 Task: Open Card Product Launch Planning in Board Customer Retention Best Practices to Workspace Email Marketing Software and add a team member Softage.3@softage.net, a label Green, a checklist Bond Investing, an attachment from Trello, a color Green and finally, add a card description 'Plan and execute company team-building retreat with a focus on personal branding' and a comment 'Given the potential impact of this task on our company financial performance, let us ensure that we approach it with a focus on ROI.'. Add a start date 'Jan 07, 1900' with a due date 'Jan 14, 1900'
Action: Mouse moved to (109, 311)
Screenshot: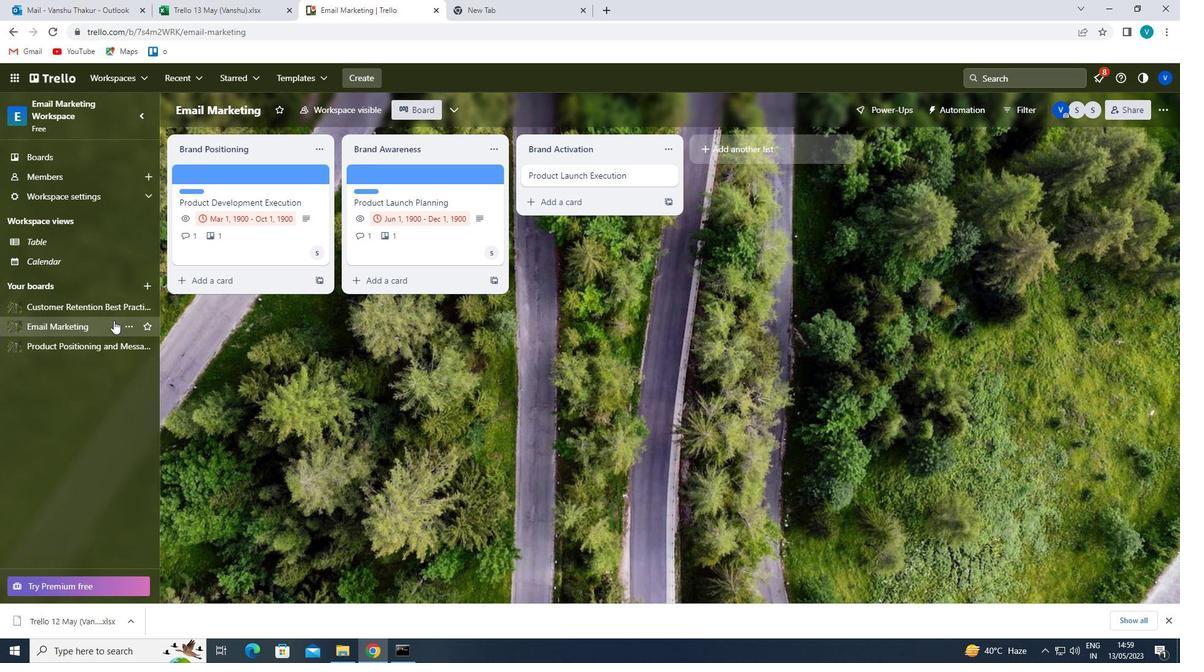 
Action: Mouse pressed left at (109, 311)
Screenshot: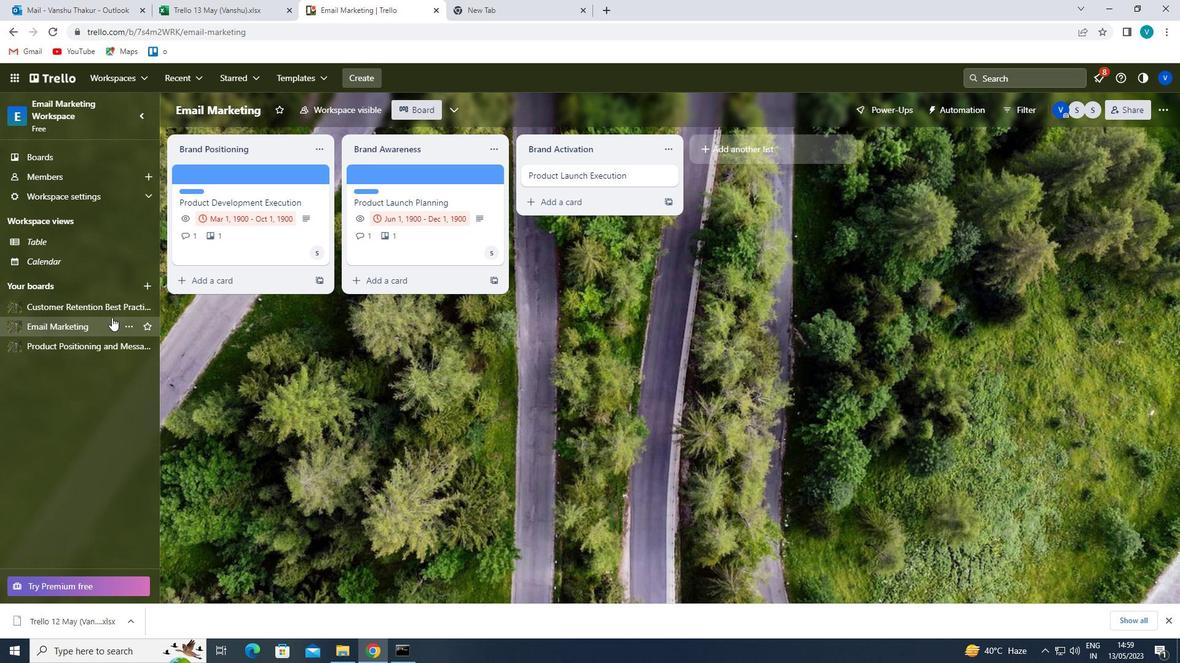 
Action: Mouse moved to (559, 174)
Screenshot: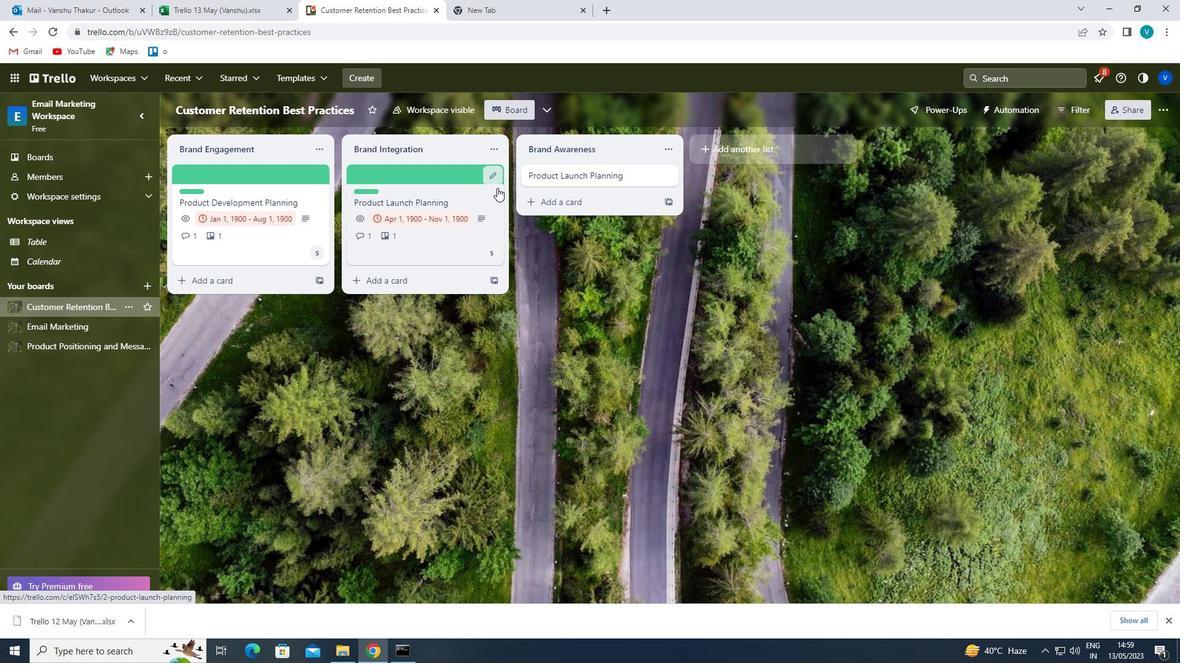 
Action: Mouse pressed left at (559, 174)
Screenshot: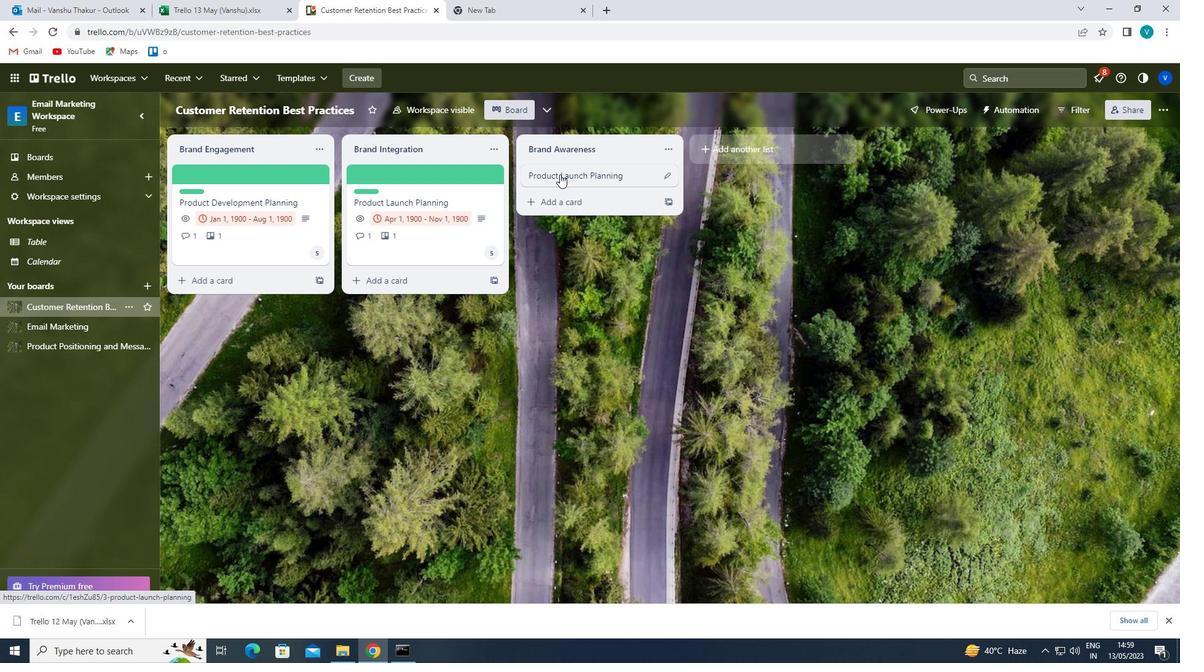 
Action: Mouse moved to (722, 210)
Screenshot: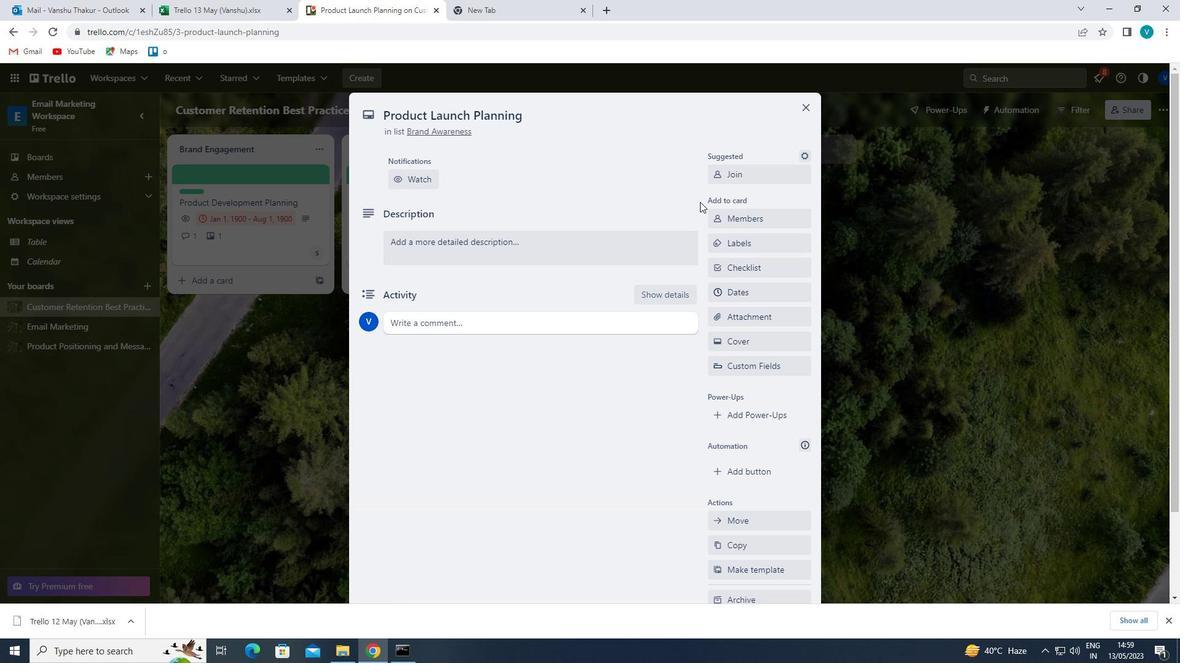 
Action: Mouse pressed left at (722, 210)
Screenshot: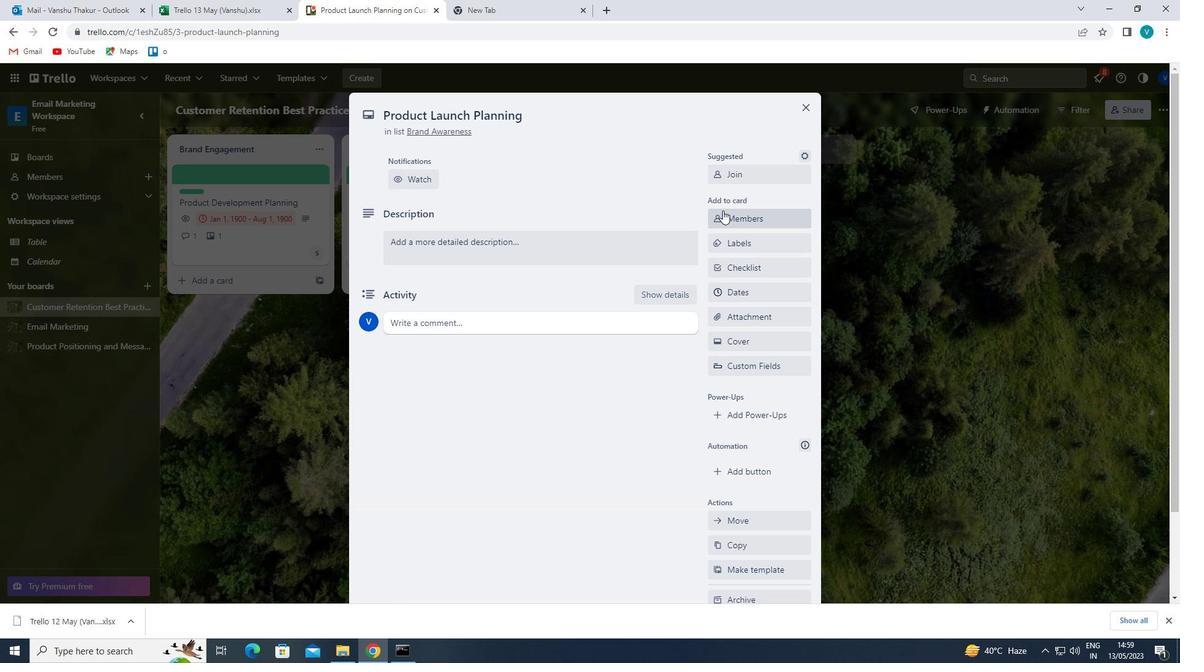 
Action: Mouse moved to (760, 277)
Screenshot: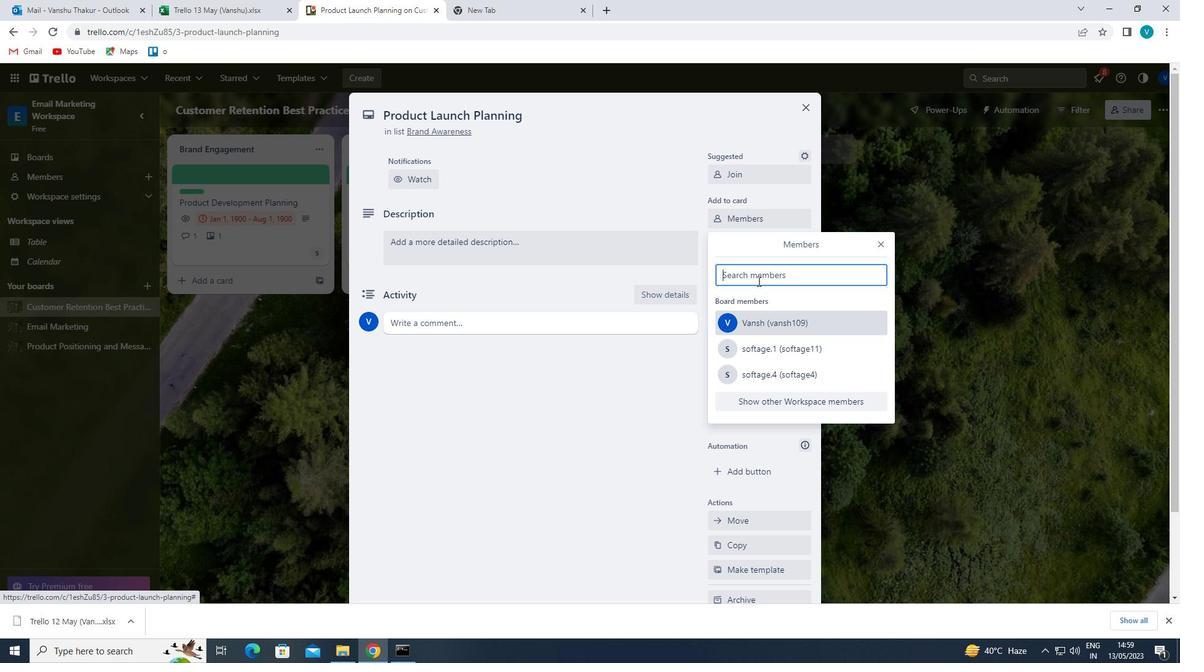 
Action: Mouse pressed left at (760, 277)
Screenshot: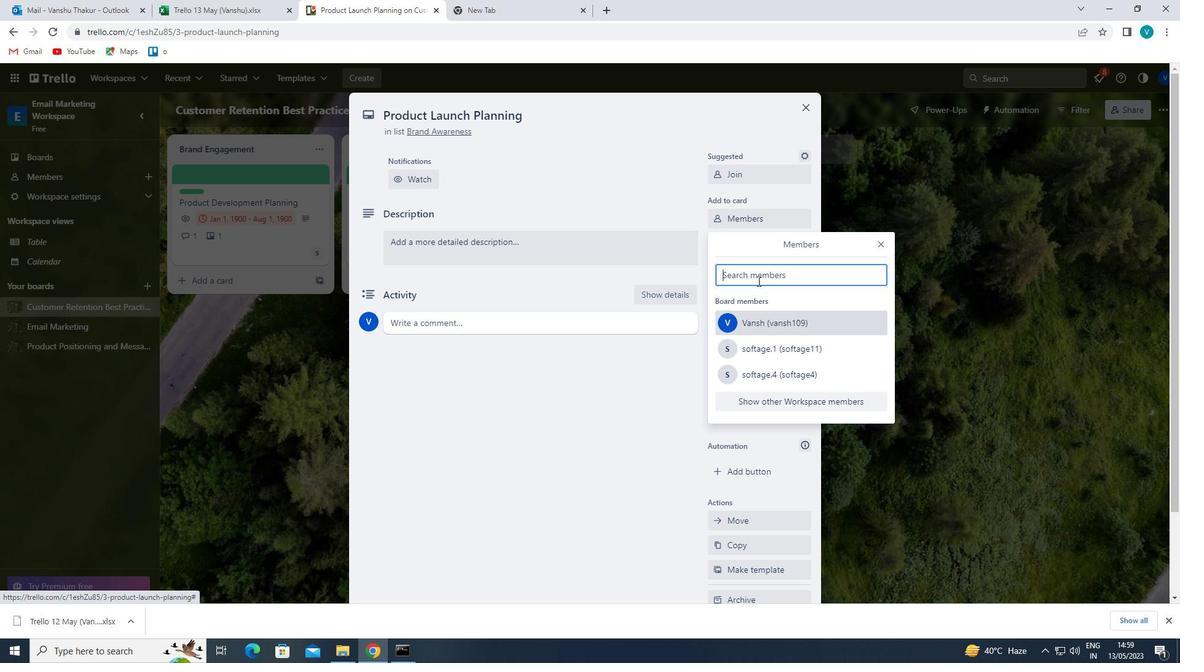 
Action: Mouse moved to (438, 98)
Screenshot: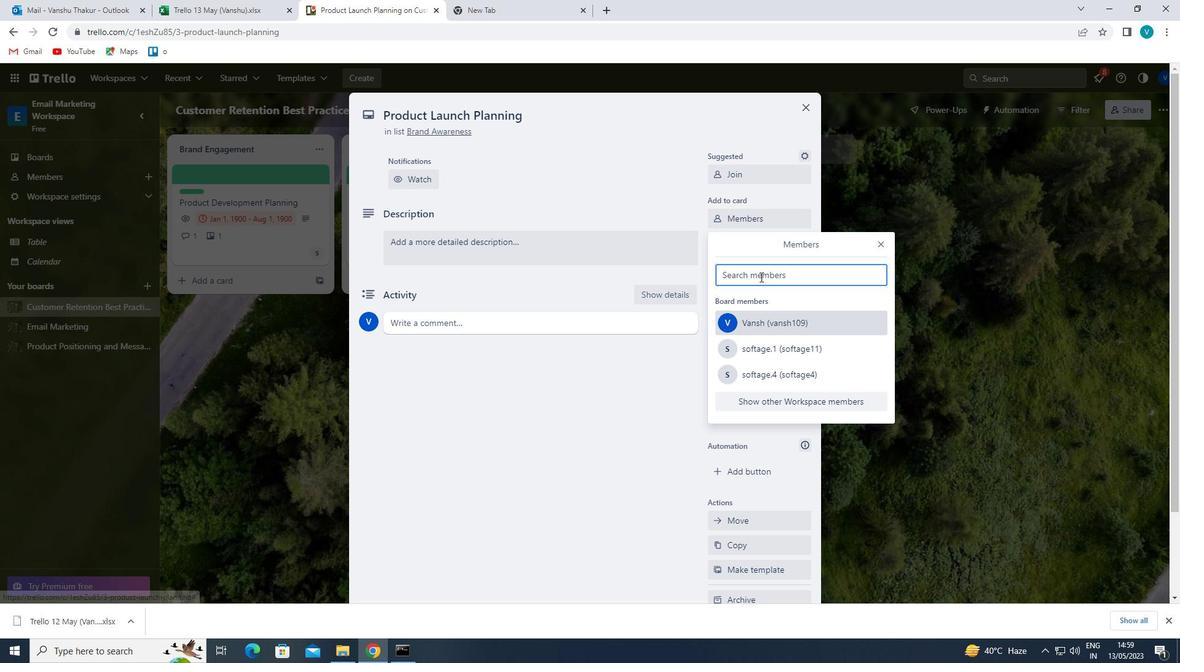 
Action: Key pressed <Key.shift>SOFT
Screenshot: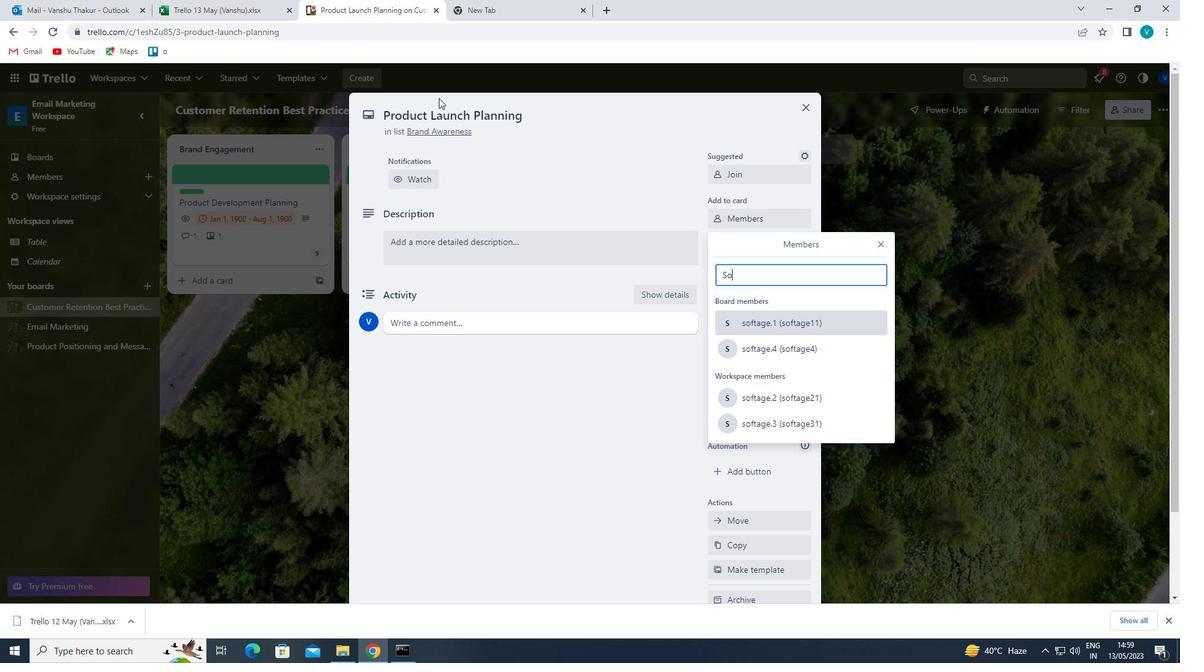 
Action: Mouse moved to (760, 419)
Screenshot: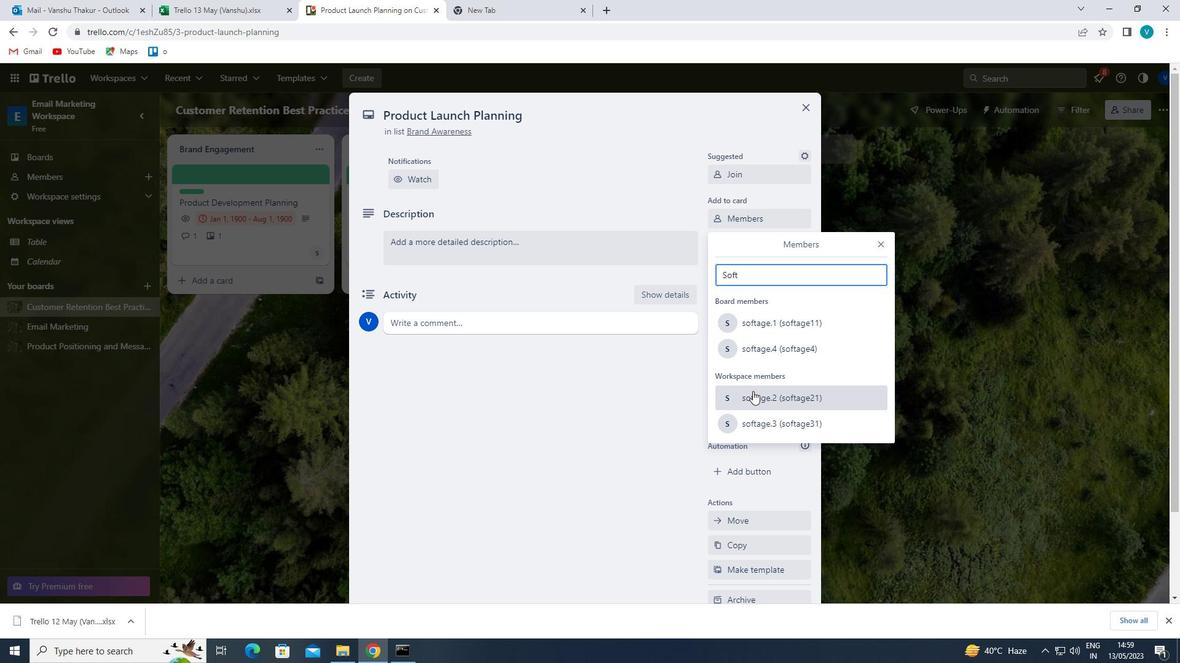 
Action: Mouse pressed left at (760, 419)
Screenshot: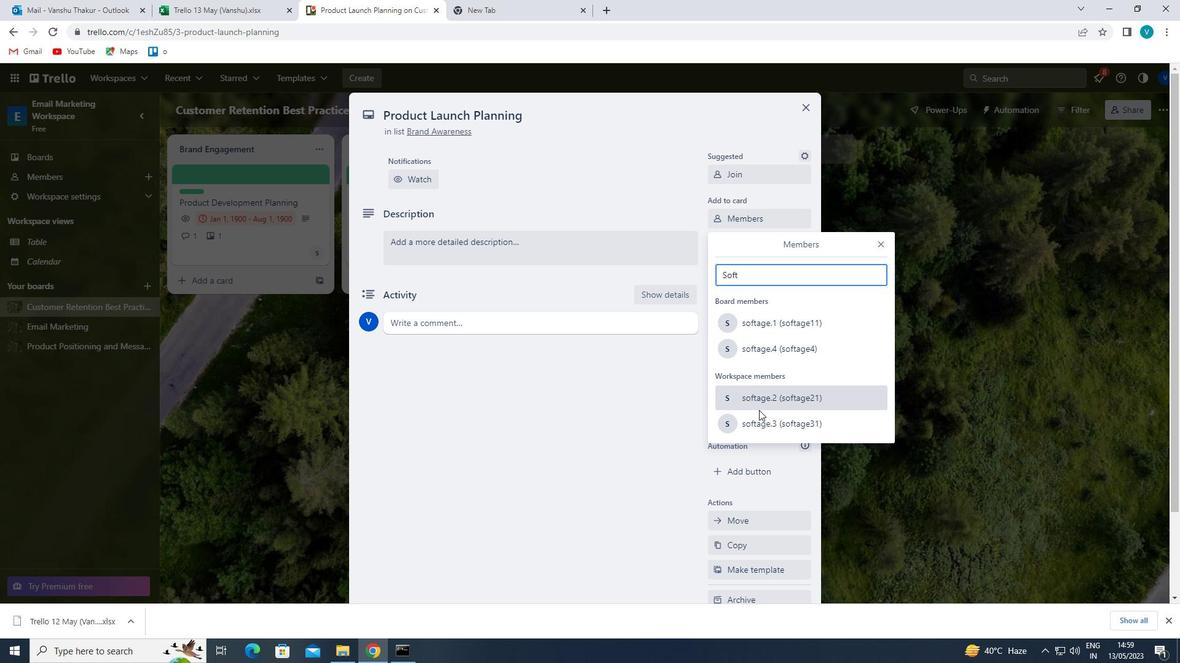 
Action: Mouse moved to (878, 244)
Screenshot: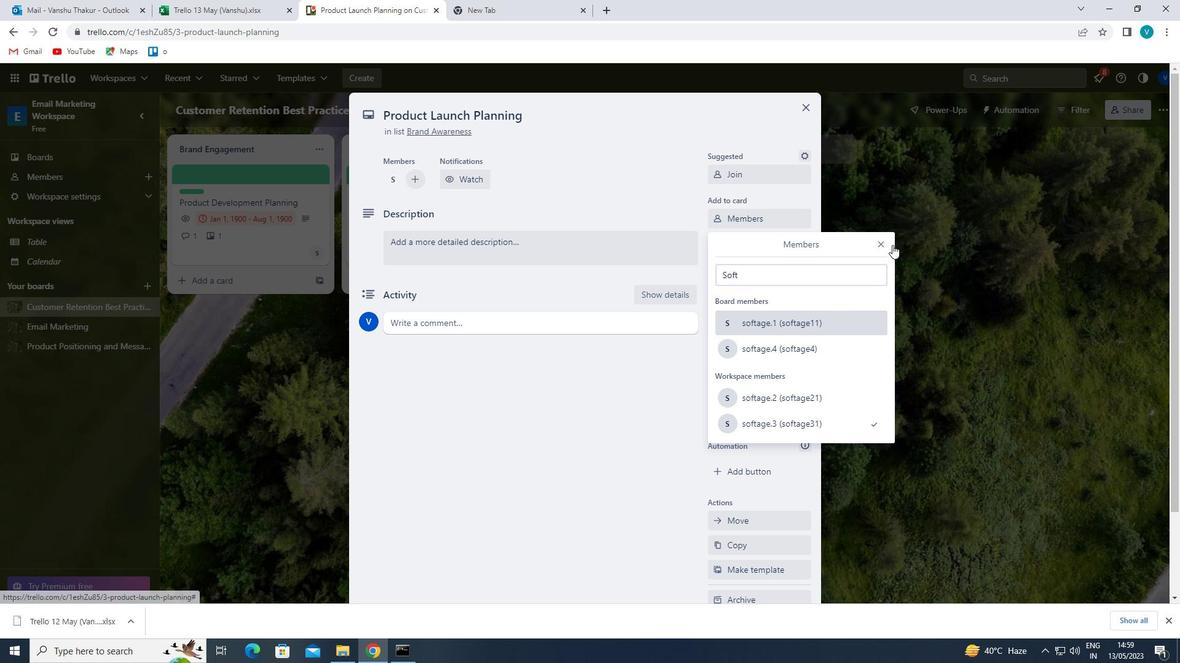 
Action: Mouse pressed left at (878, 244)
Screenshot: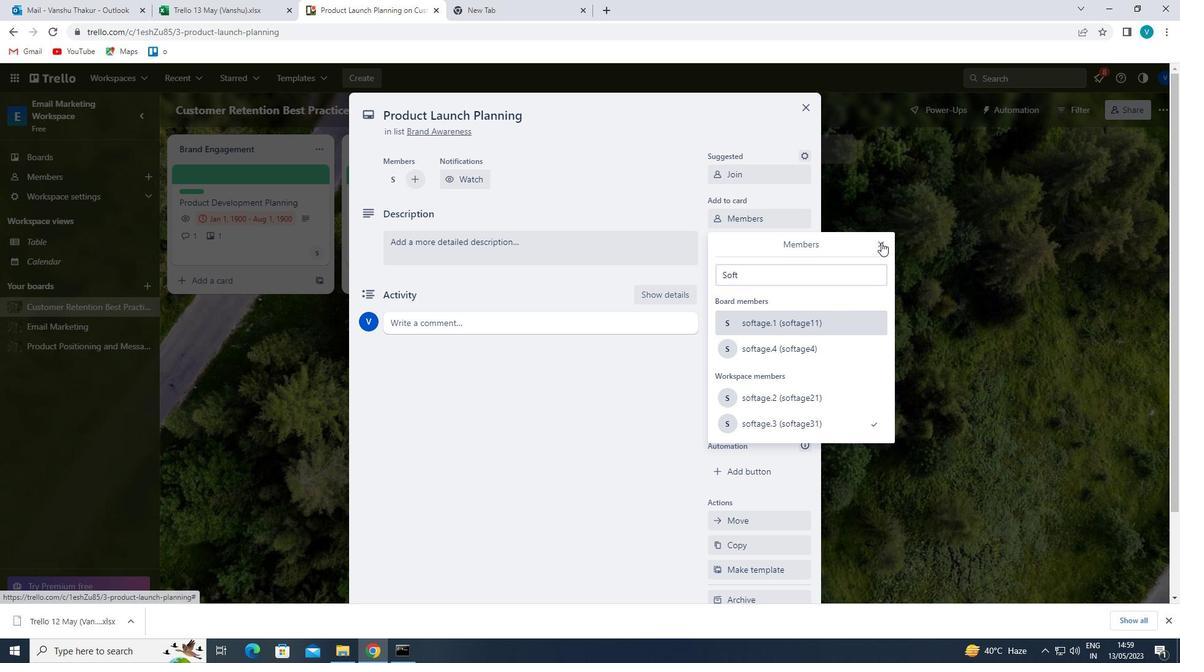 
Action: Mouse moved to (744, 239)
Screenshot: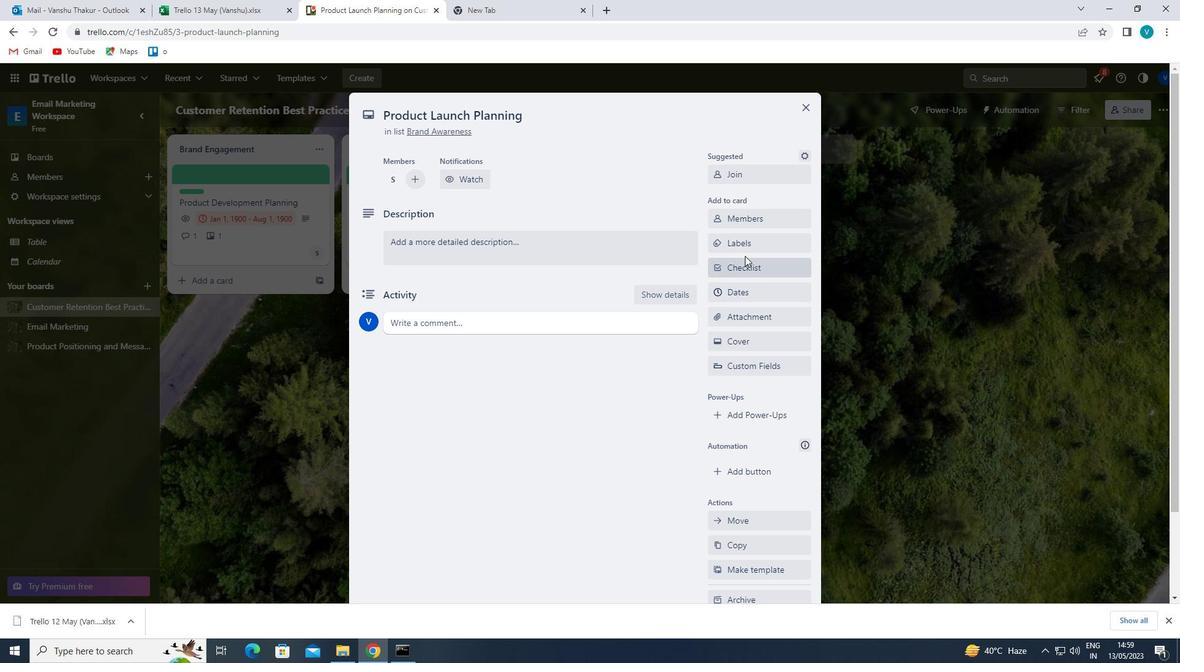 
Action: Mouse pressed left at (744, 239)
Screenshot: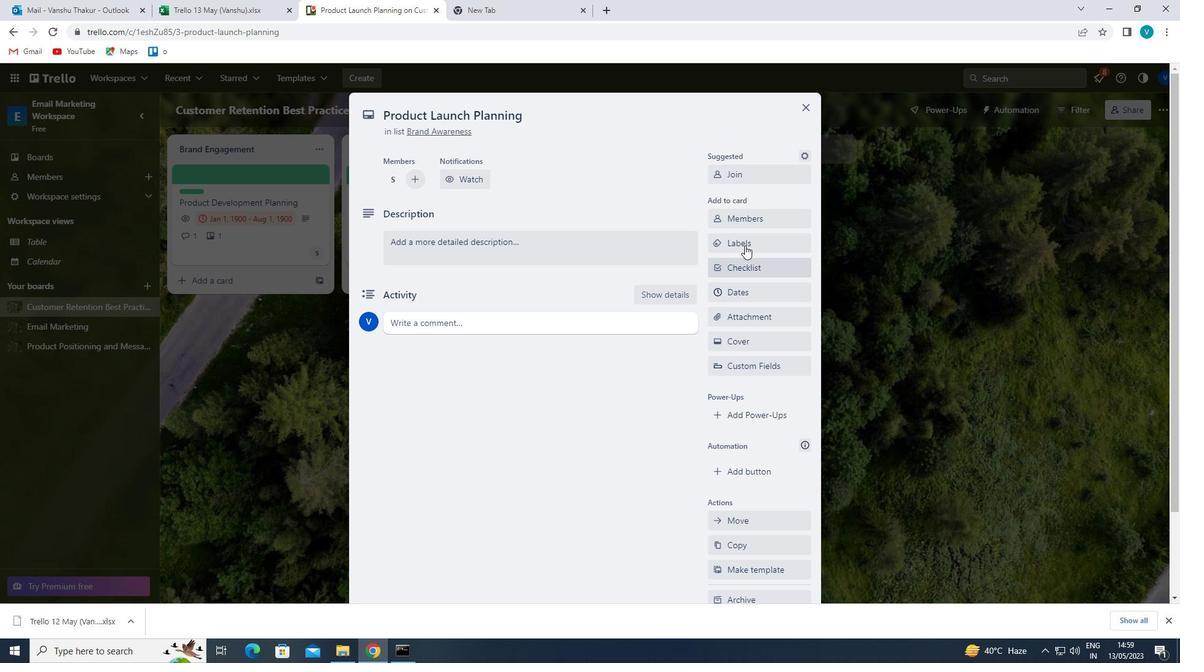 
Action: Mouse moved to (762, 342)
Screenshot: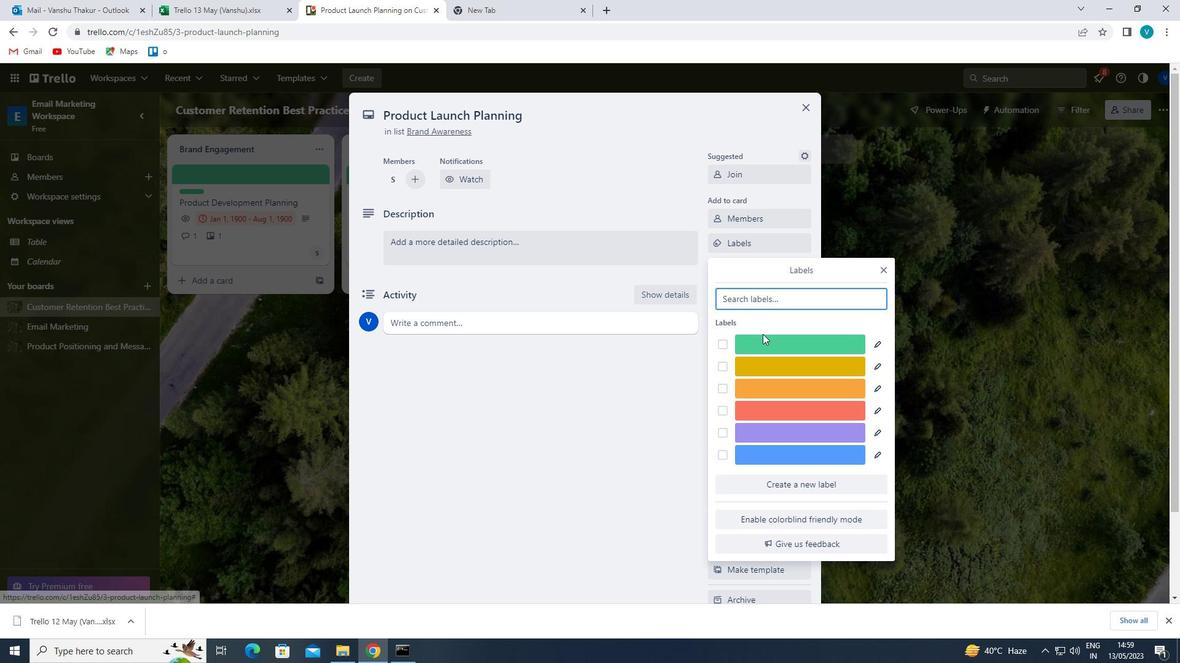 
Action: Mouse pressed left at (762, 342)
Screenshot: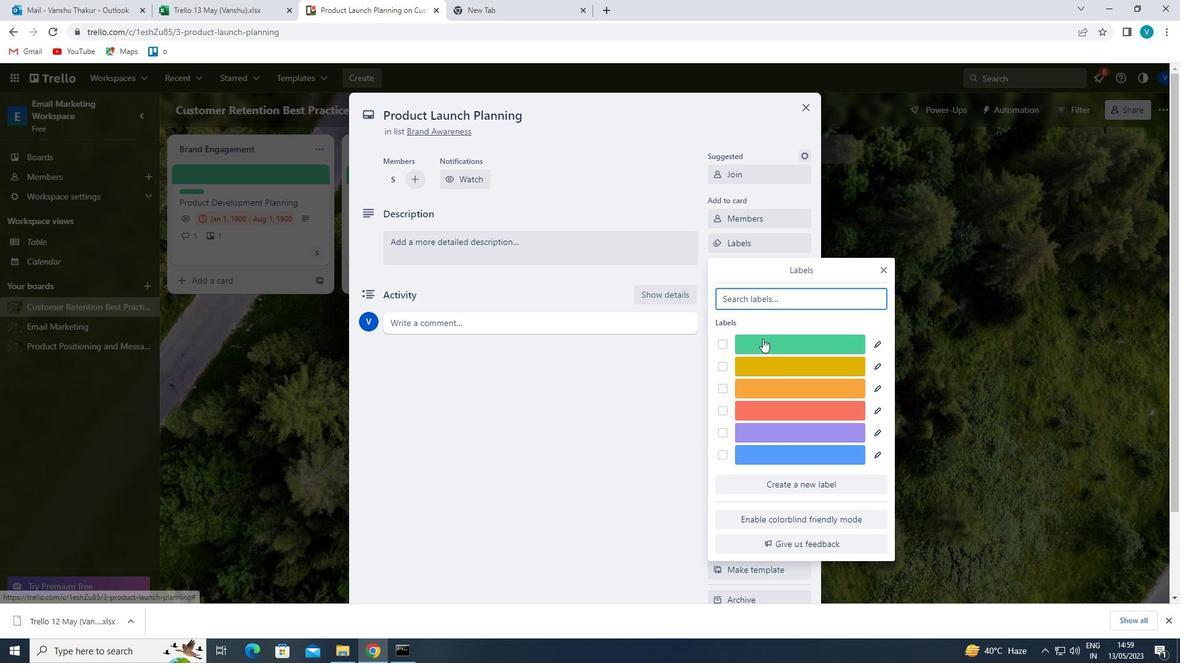
Action: Mouse moved to (883, 269)
Screenshot: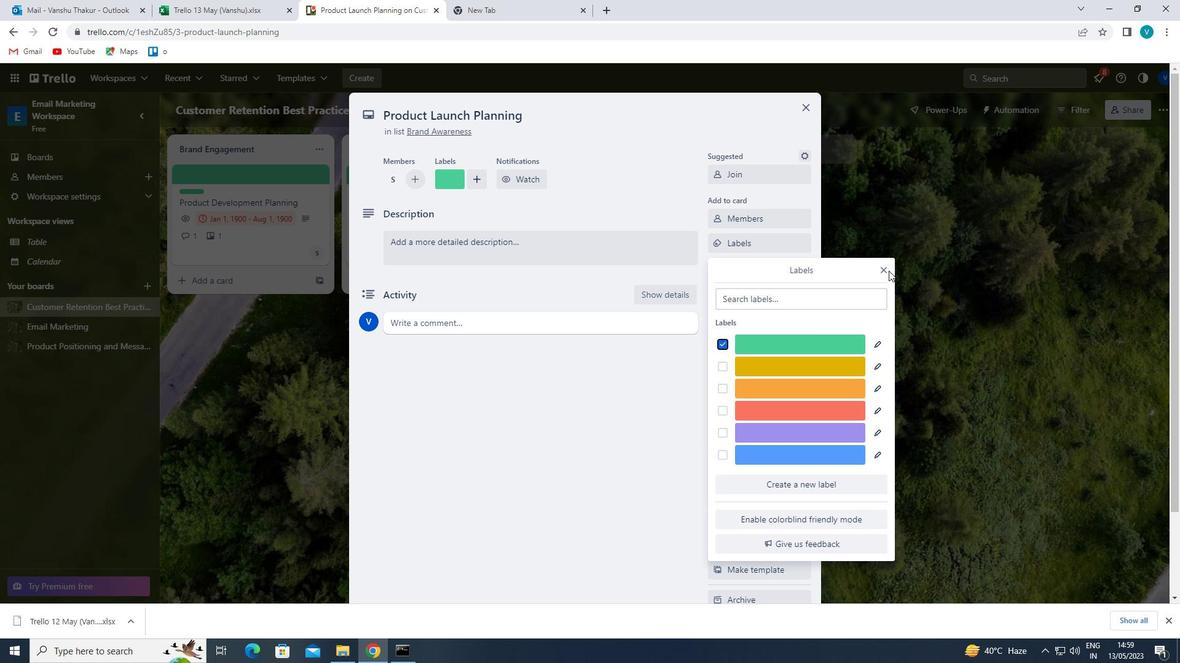 
Action: Mouse pressed left at (883, 269)
Screenshot: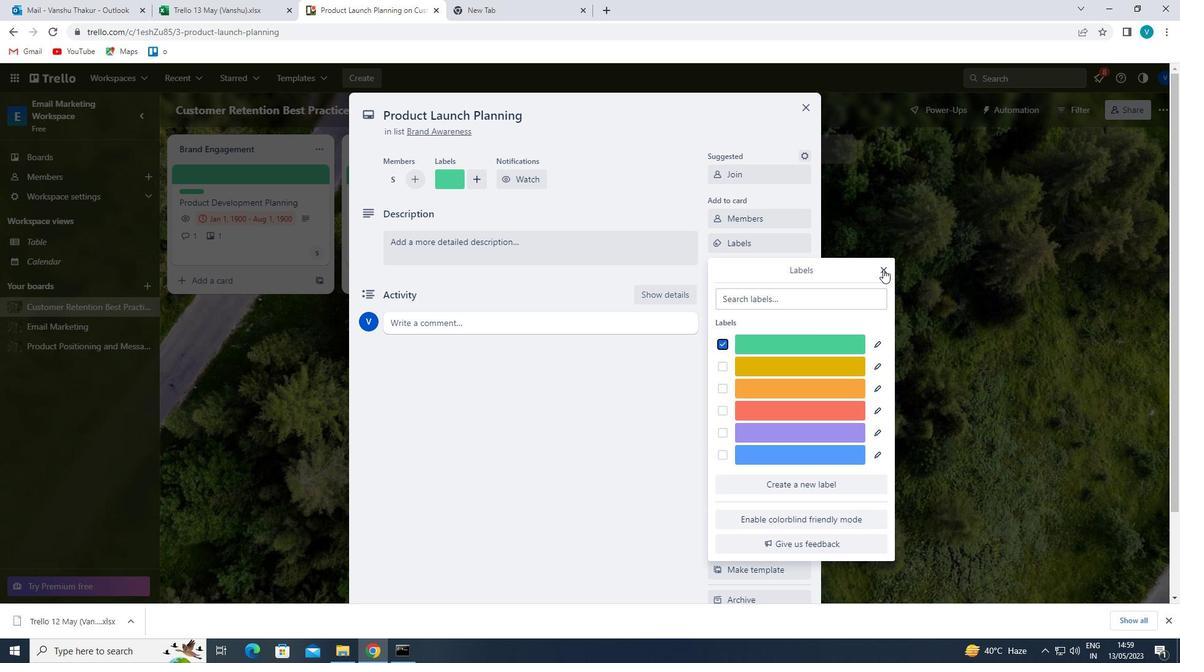 
Action: Mouse moved to (747, 255)
Screenshot: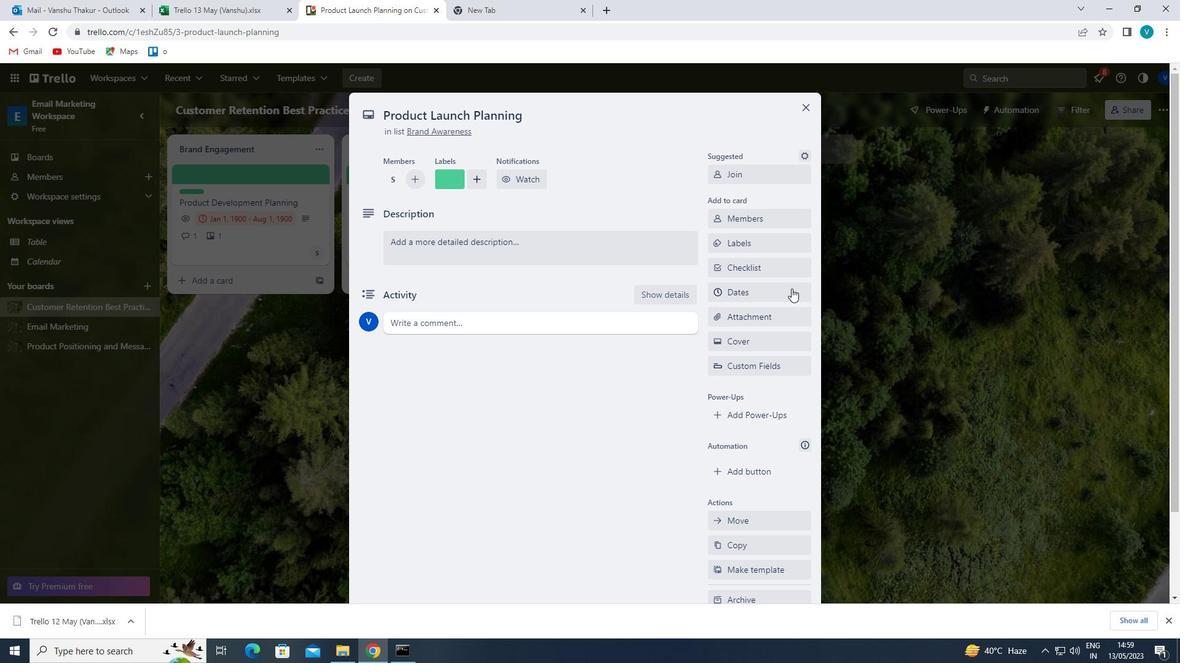 
Action: Mouse pressed left at (747, 255)
Screenshot: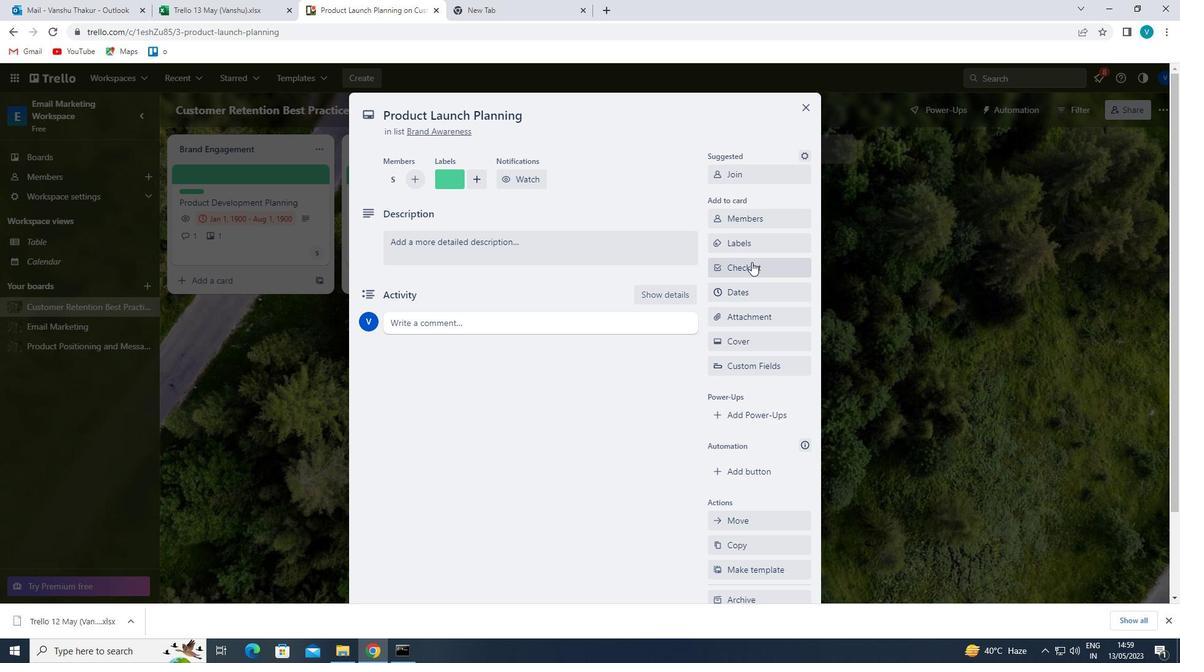 
Action: Mouse moved to (747, 266)
Screenshot: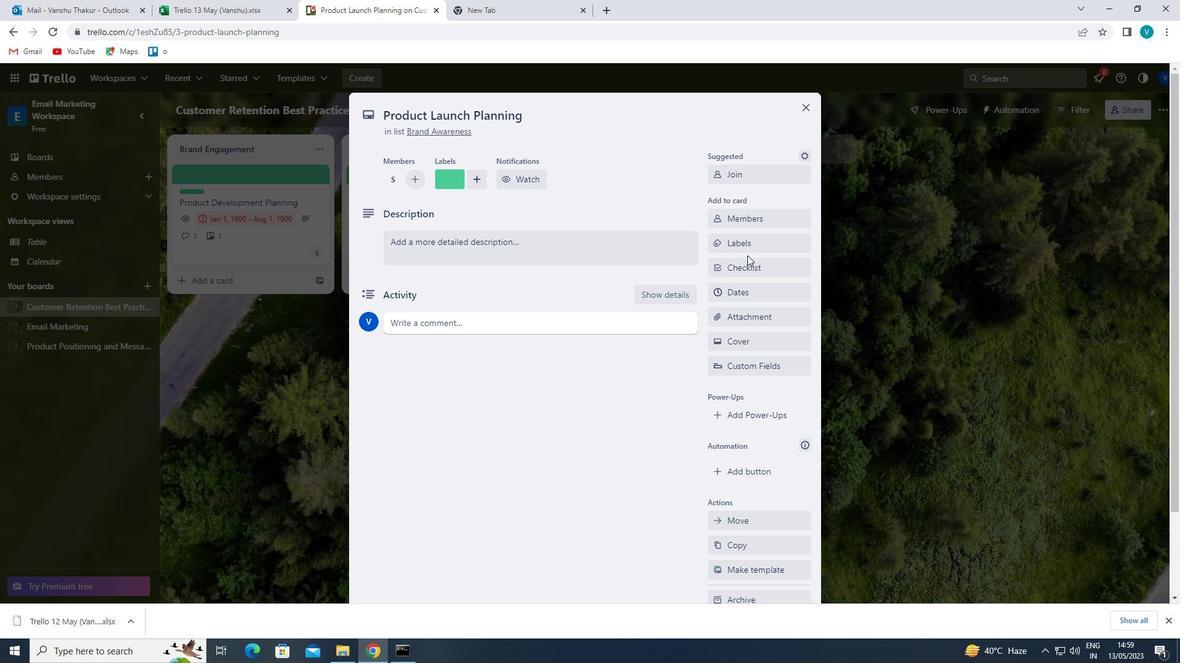 
Action: Mouse pressed left at (747, 266)
Screenshot: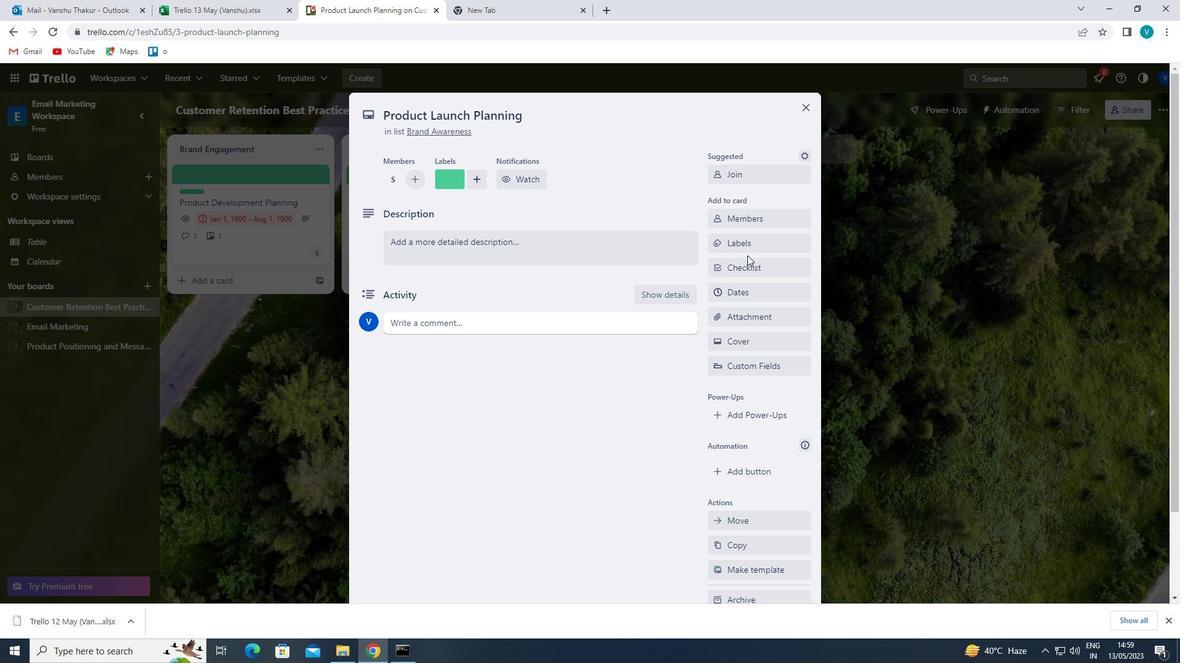 
Action: Mouse moved to (747, 266)
Screenshot: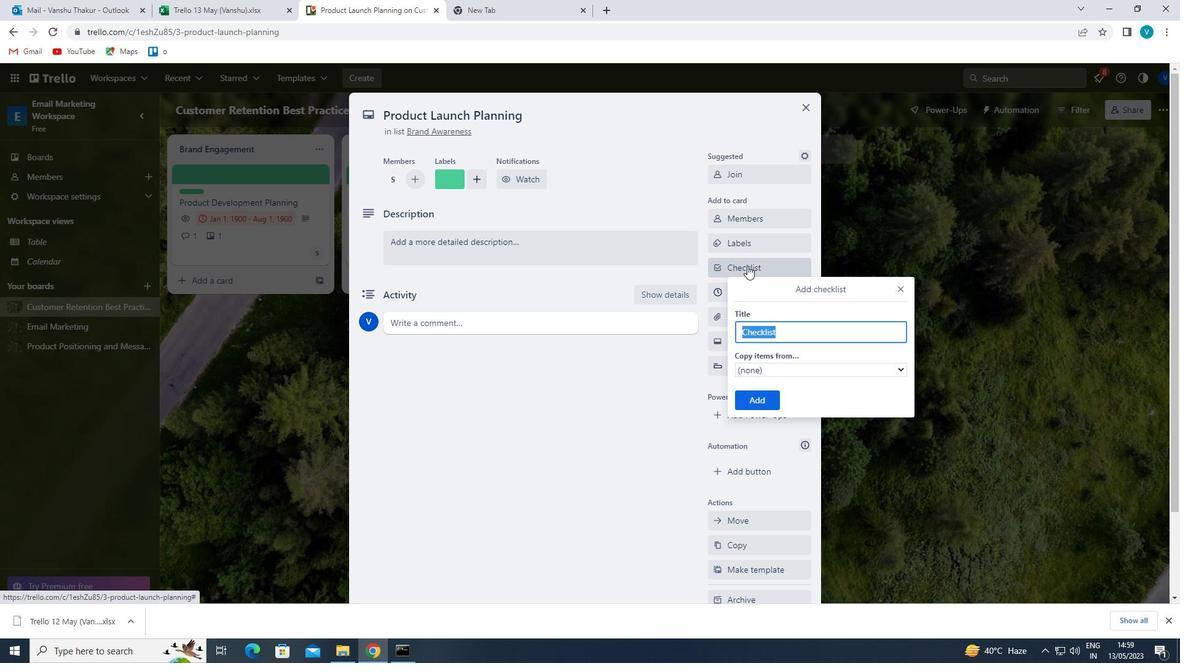 
Action: Key pressed <Key.shift>BOND<Key.space><Key.shift>INVESTING<Key.space>
Screenshot: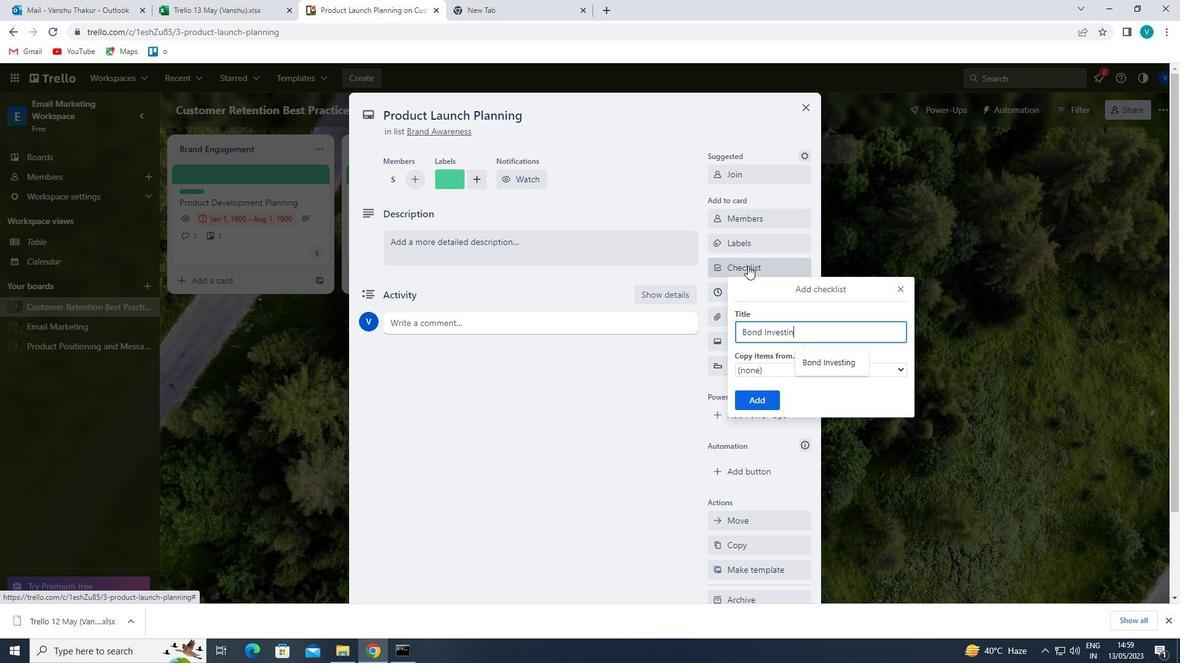 
Action: Mouse moved to (751, 403)
Screenshot: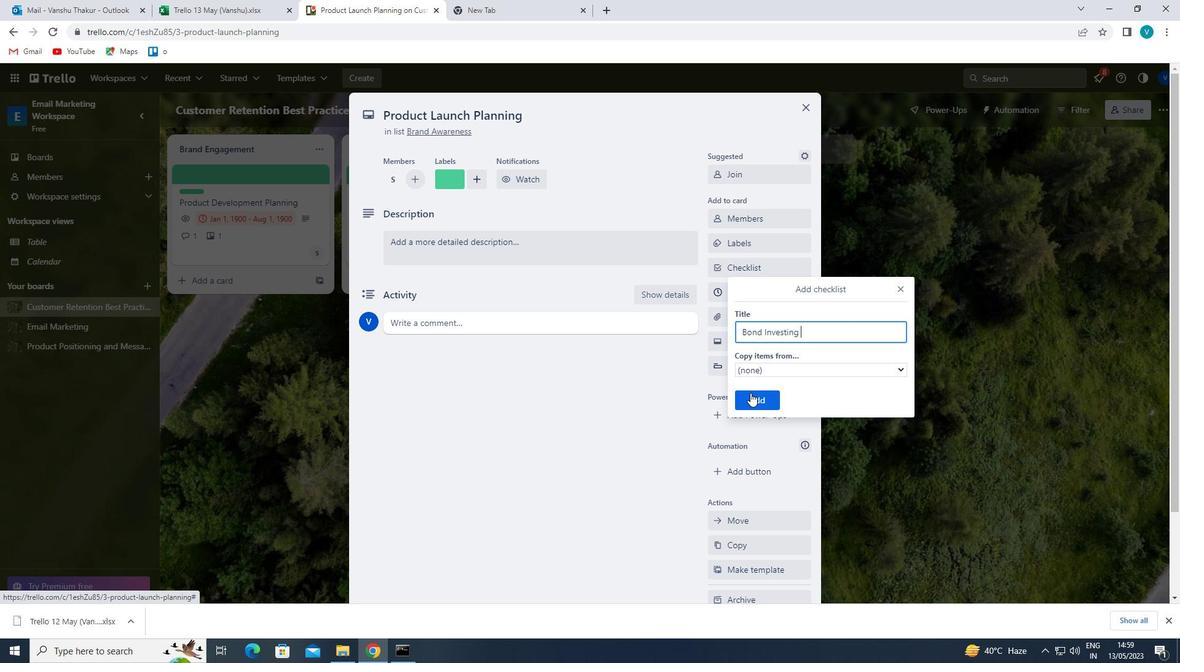 
Action: Mouse pressed left at (751, 403)
Screenshot: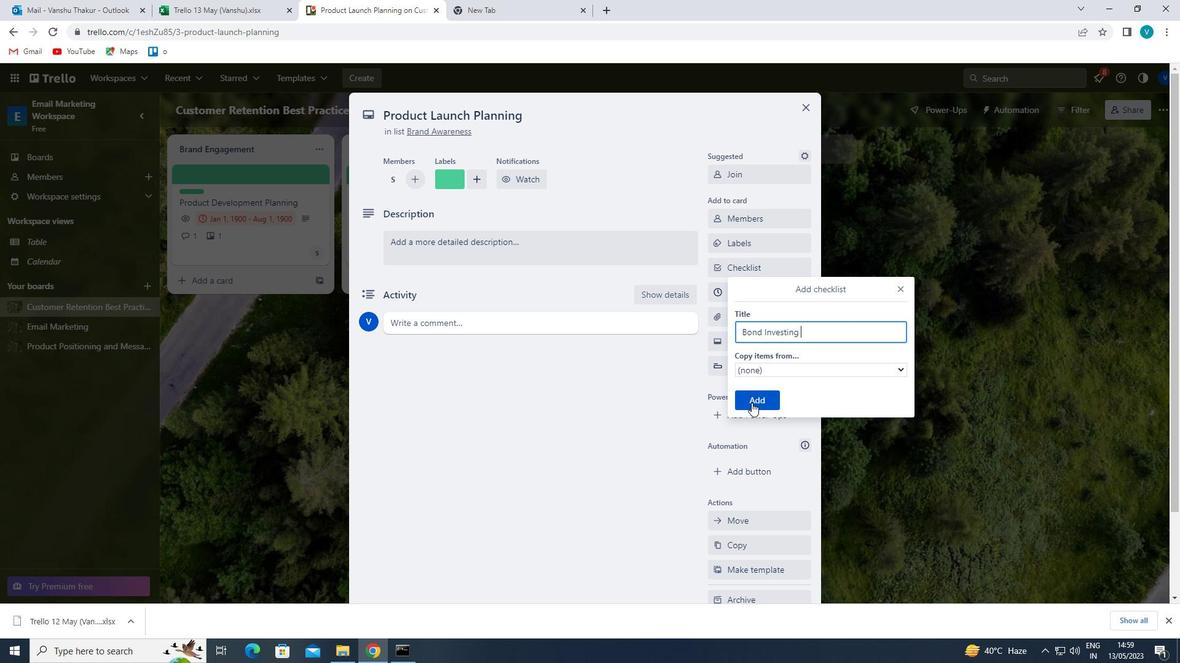 
Action: Mouse moved to (741, 311)
Screenshot: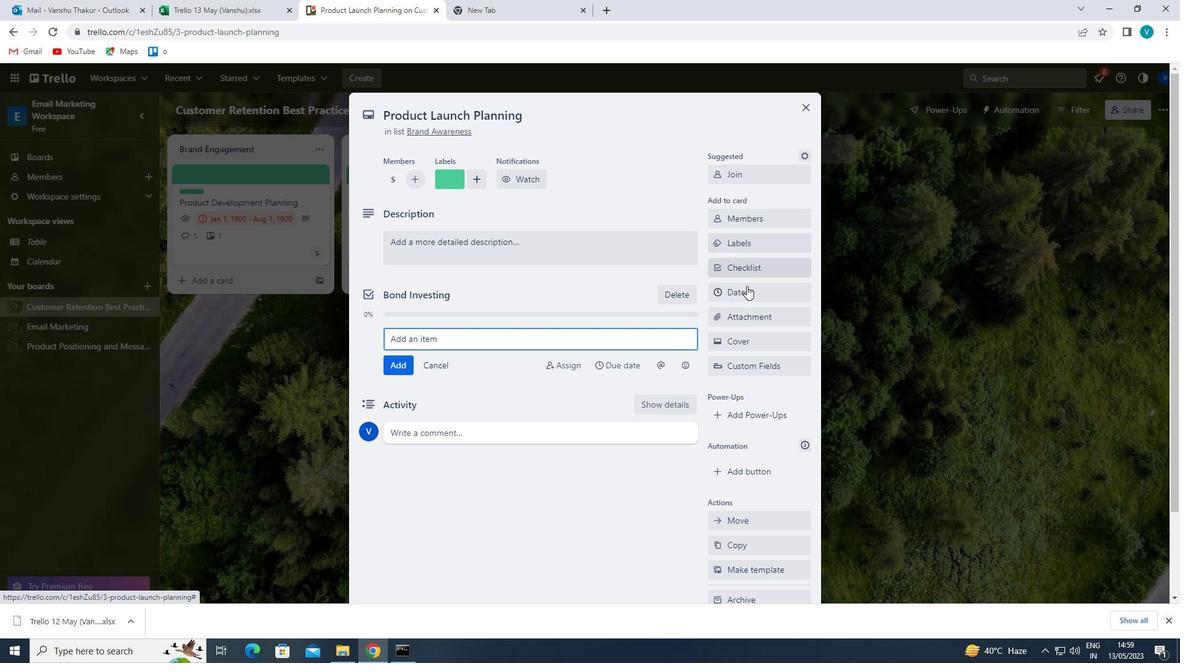 
Action: Mouse pressed left at (741, 311)
Screenshot: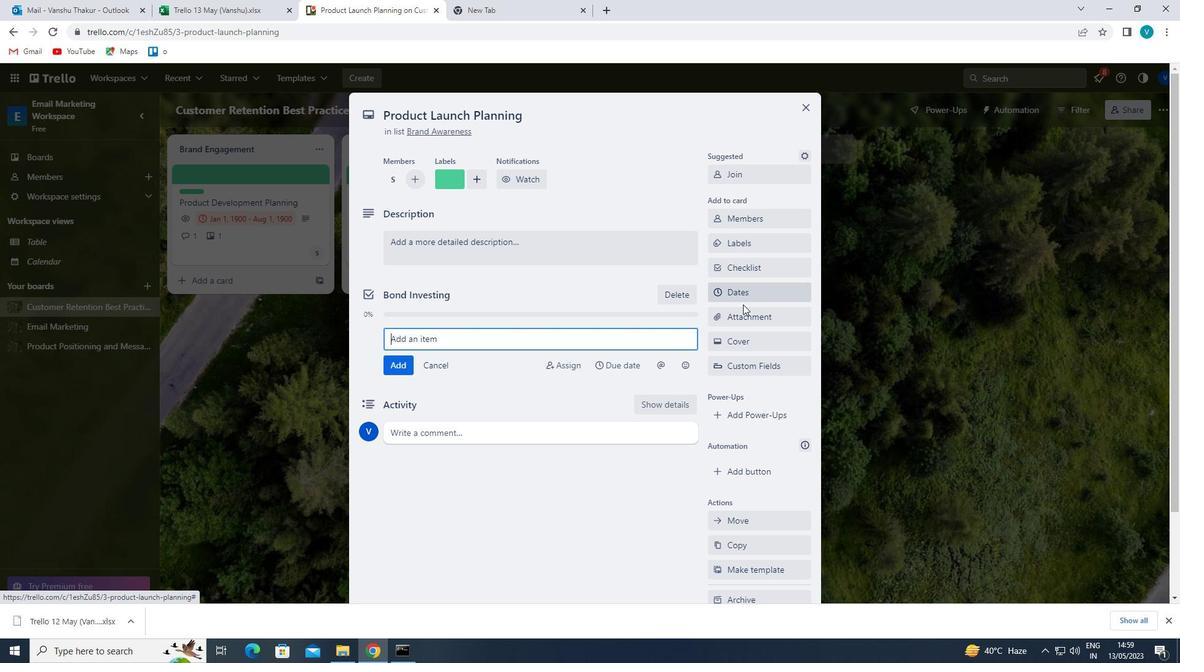 
Action: Mouse moved to (744, 384)
Screenshot: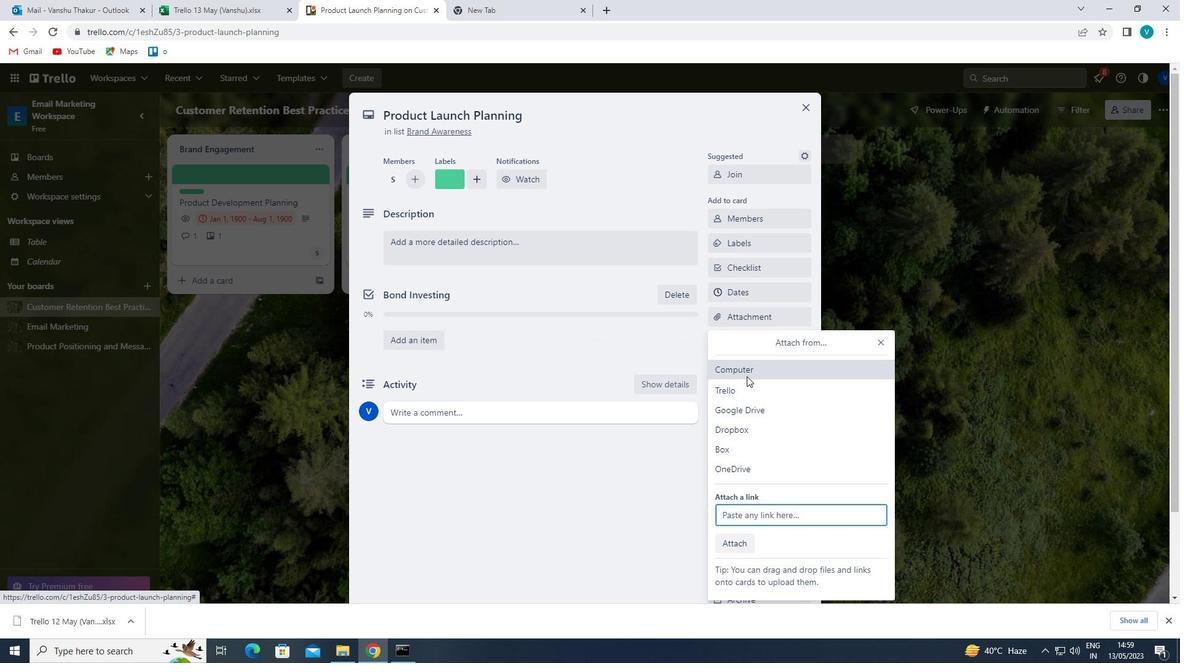 
Action: Mouse pressed left at (744, 384)
Screenshot: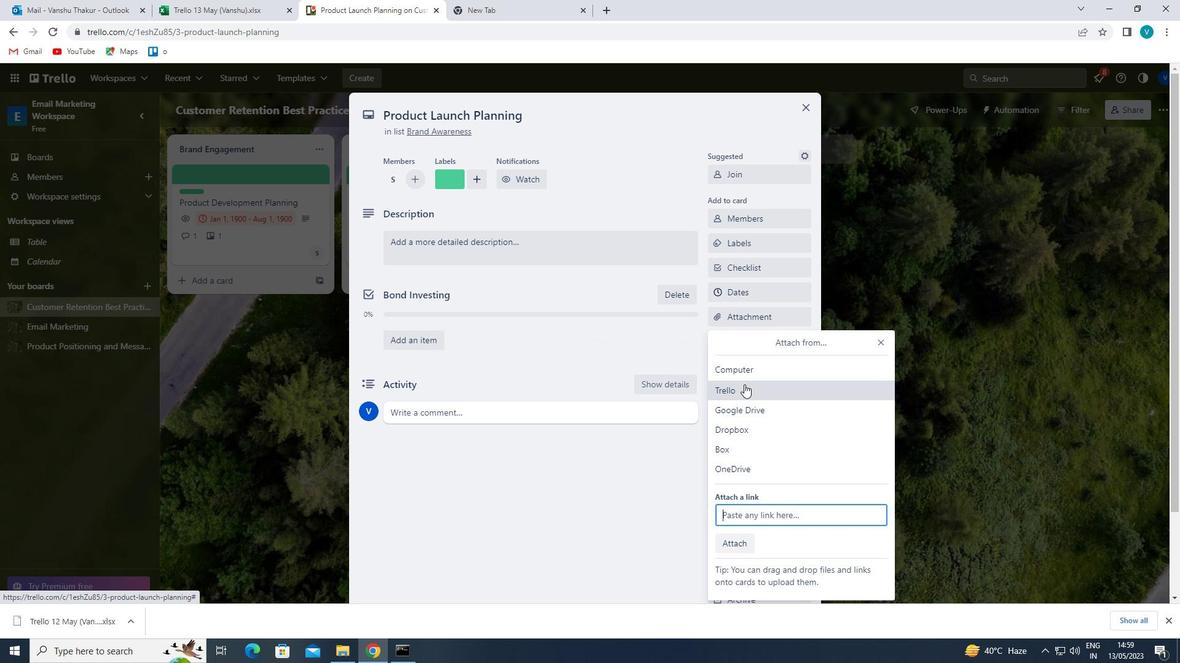 
Action: Mouse moved to (759, 411)
Screenshot: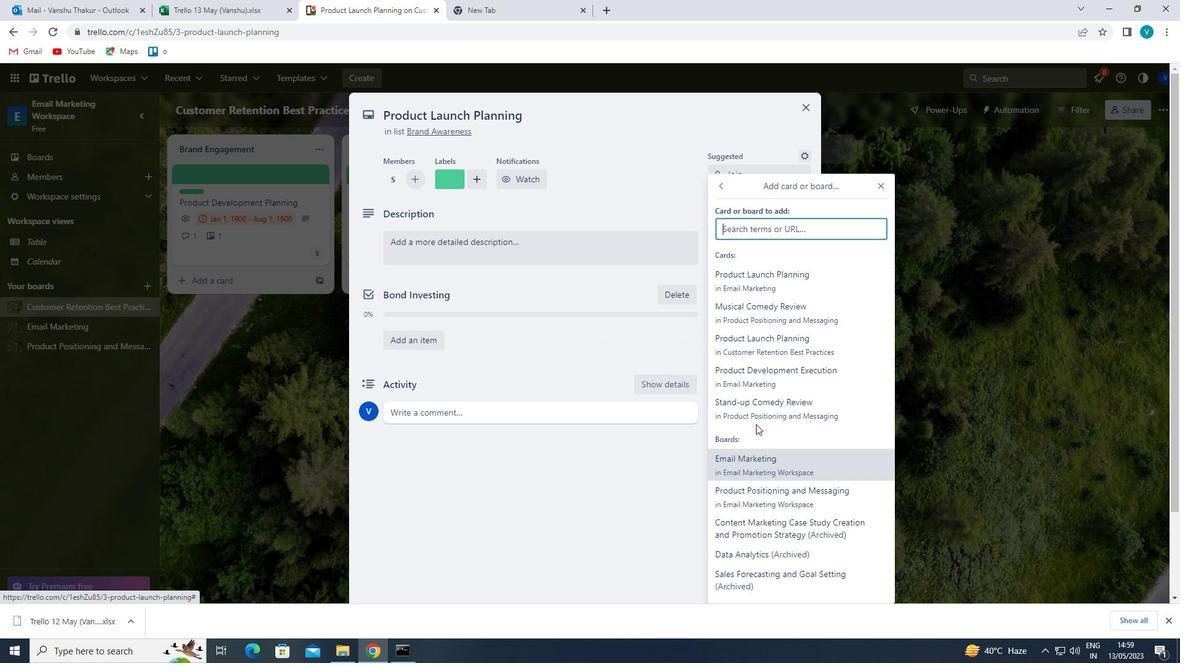 
Action: Mouse pressed left at (759, 411)
Screenshot: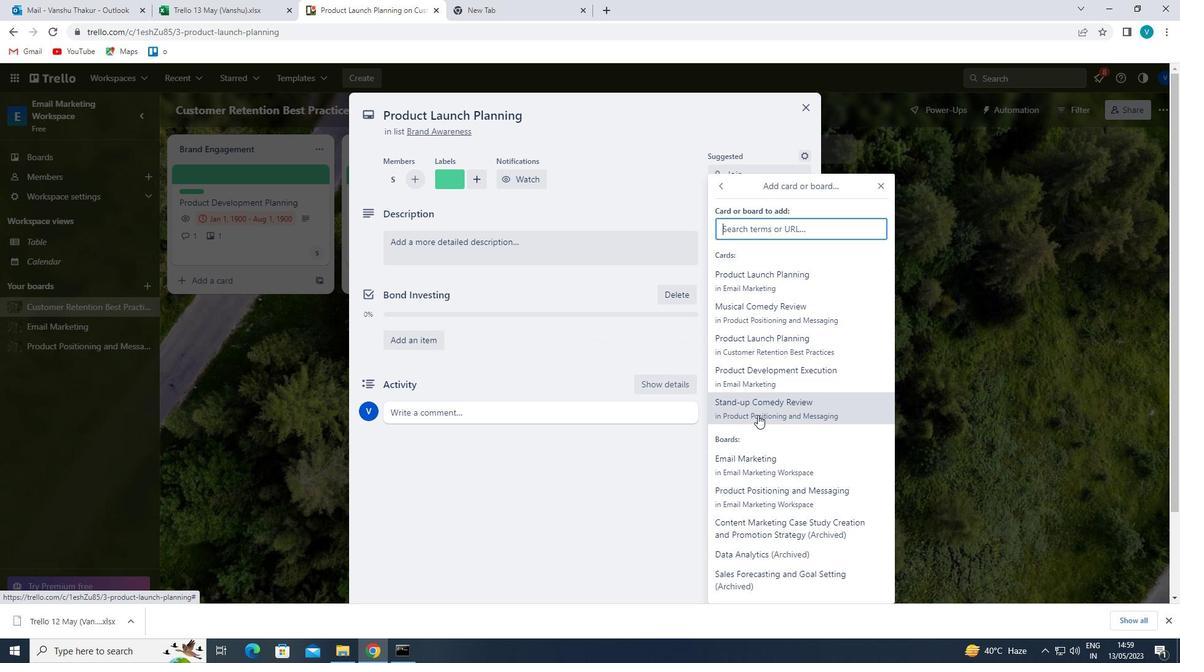 
Action: Mouse moved to (756, 350)
Screenshot: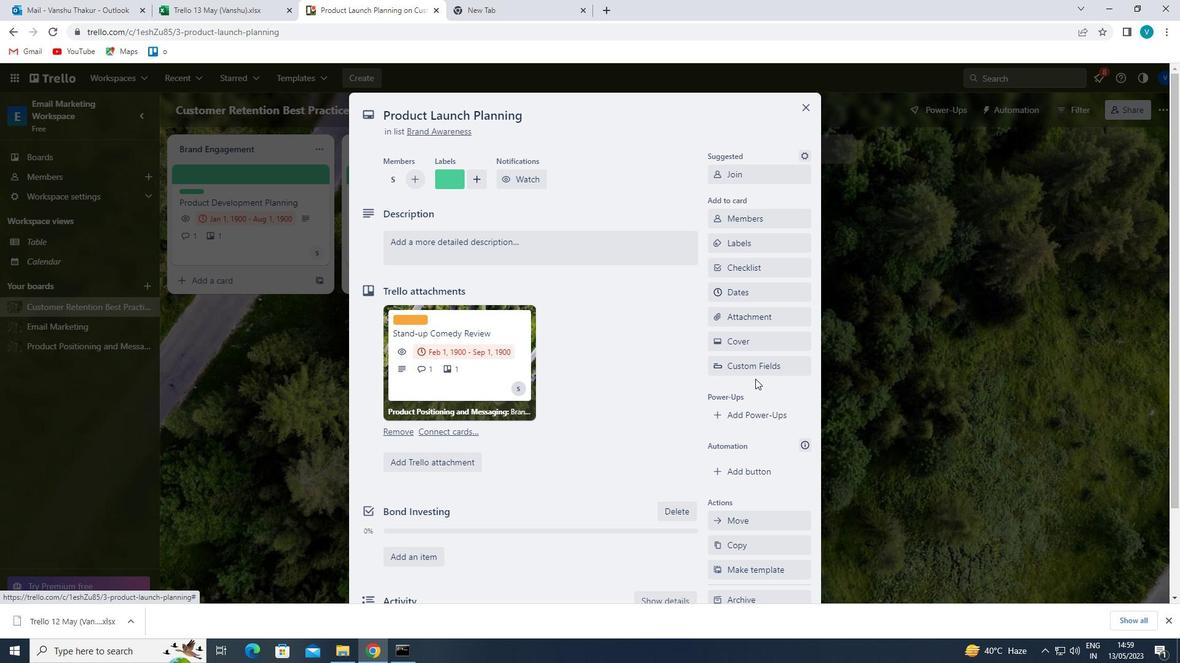 
Action: Mouse pressed left at (756, 350)
Screenshot: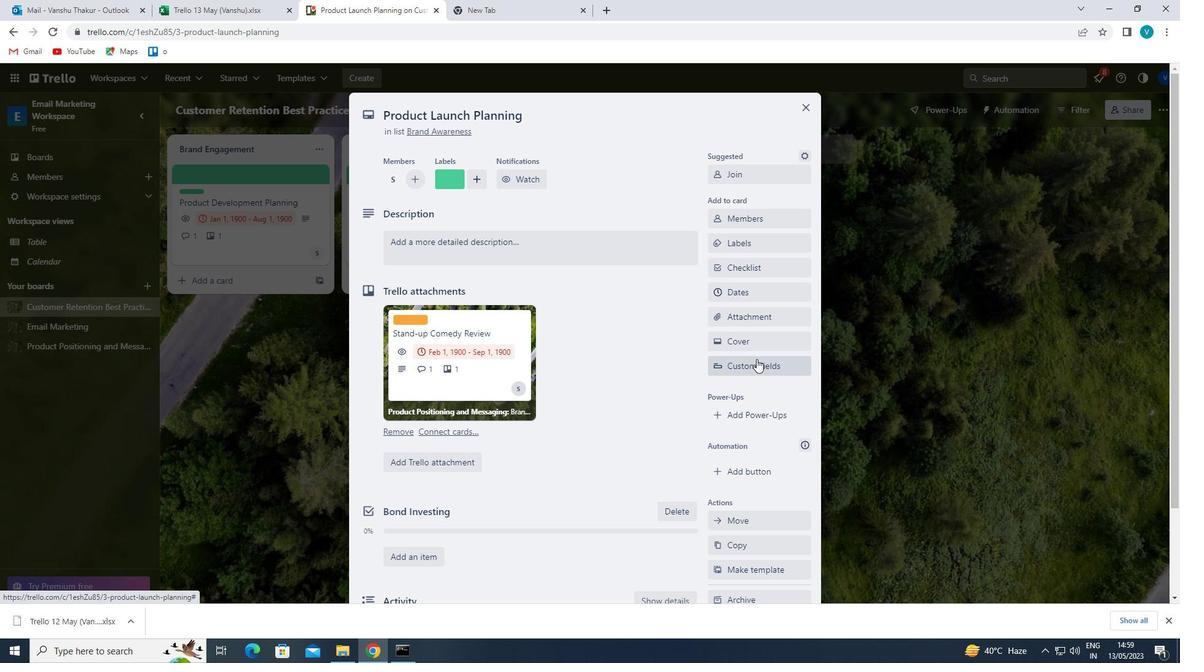 
Action: Mouse moved to (735, 352)
Screenshot: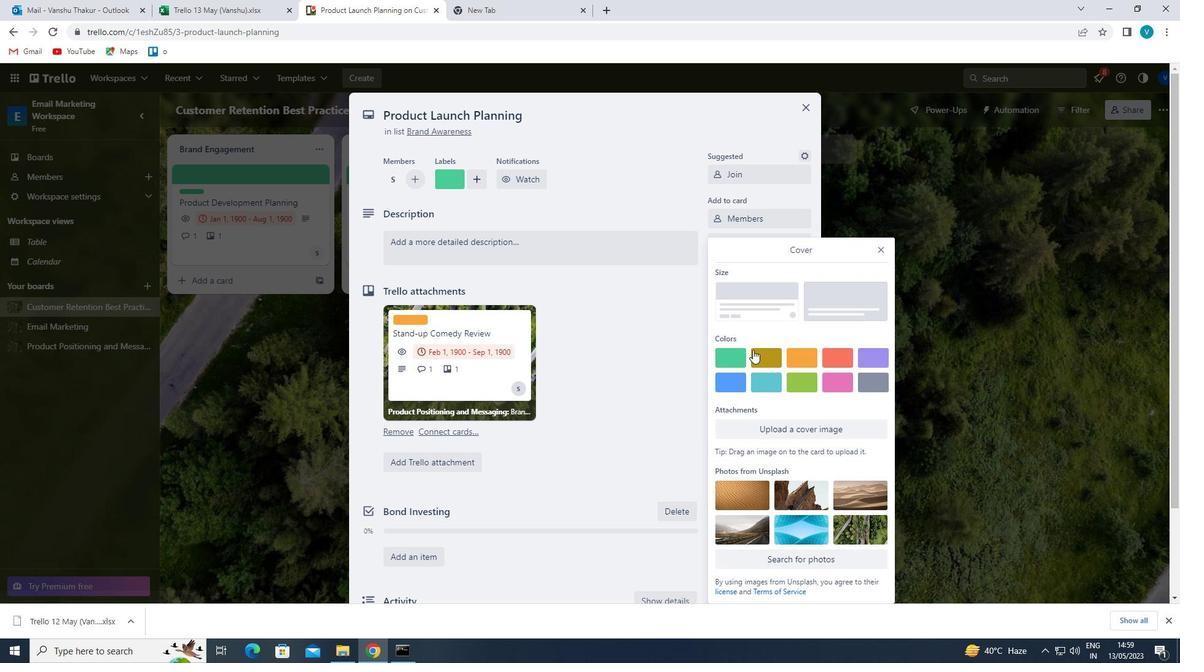 
Action: Mouse pressed left at (735, 352)
Screenshot: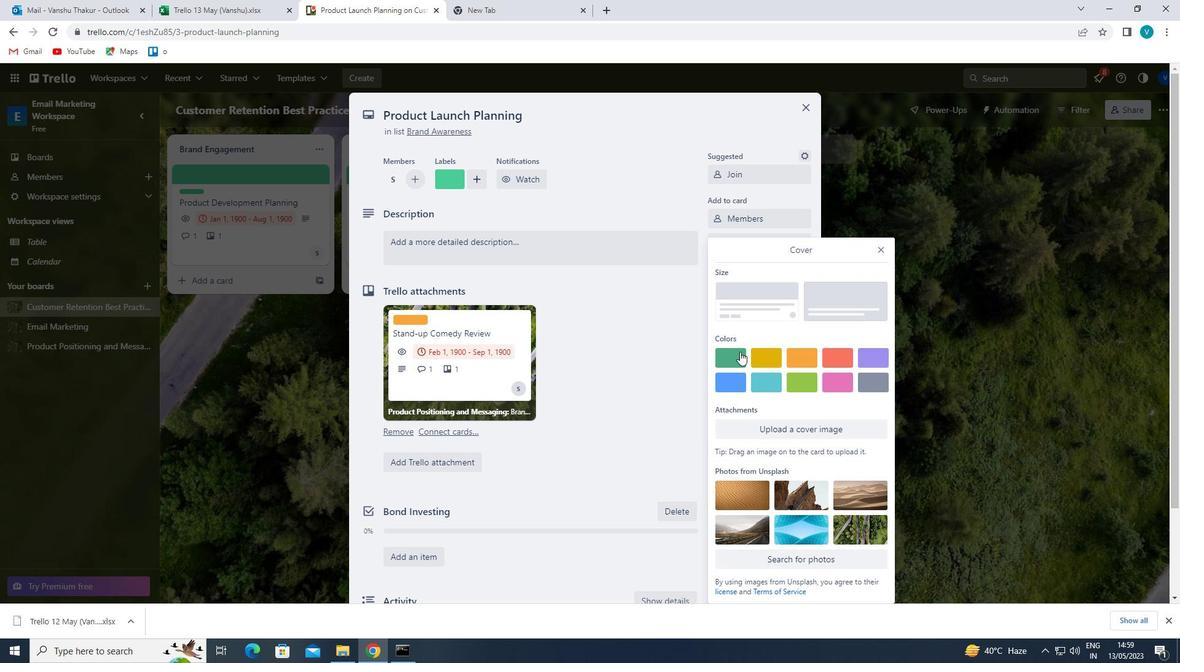 
Action: Mouse moved to (879, 225)
Screenshot: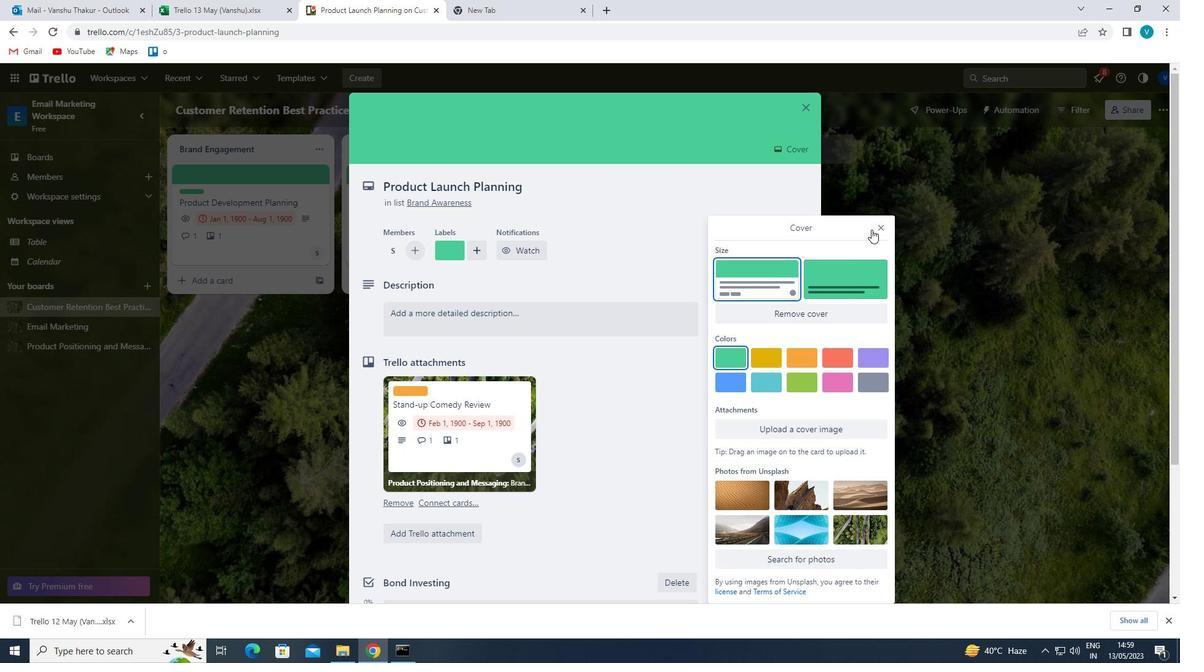 
Action: Mouse pressed left at (879, 225)
Screenshot: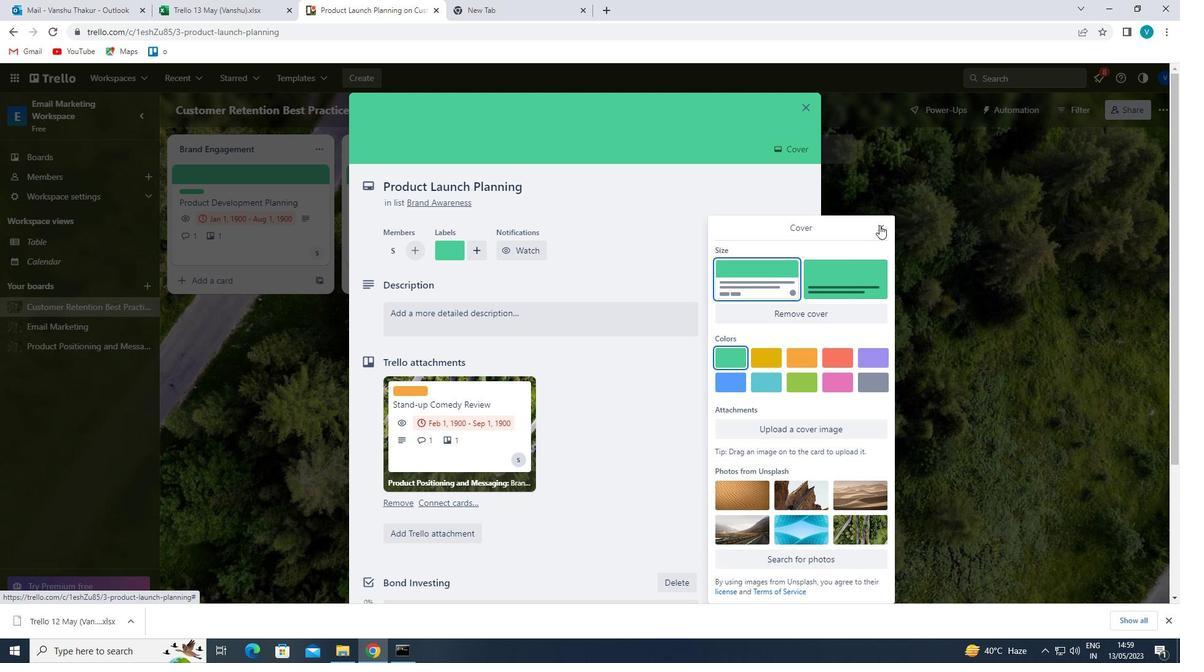 
Action: Mouse moved to (475, 316)
Screenshot: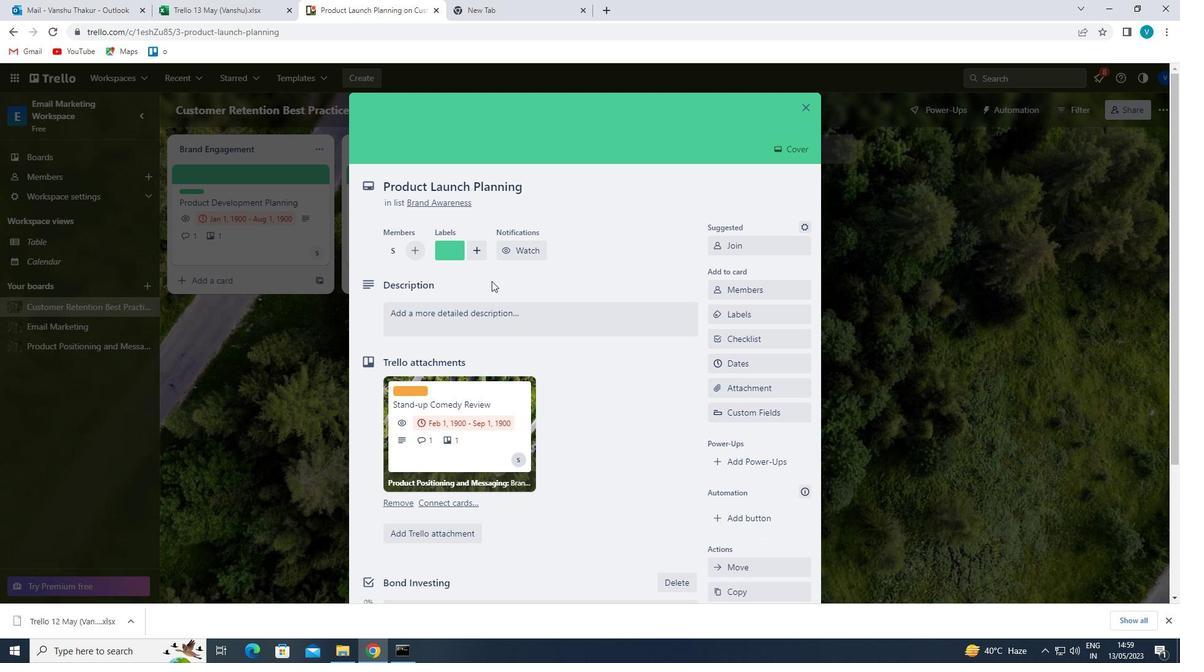 
Action: Mouse pressed left at (475, 316)
Screenshot: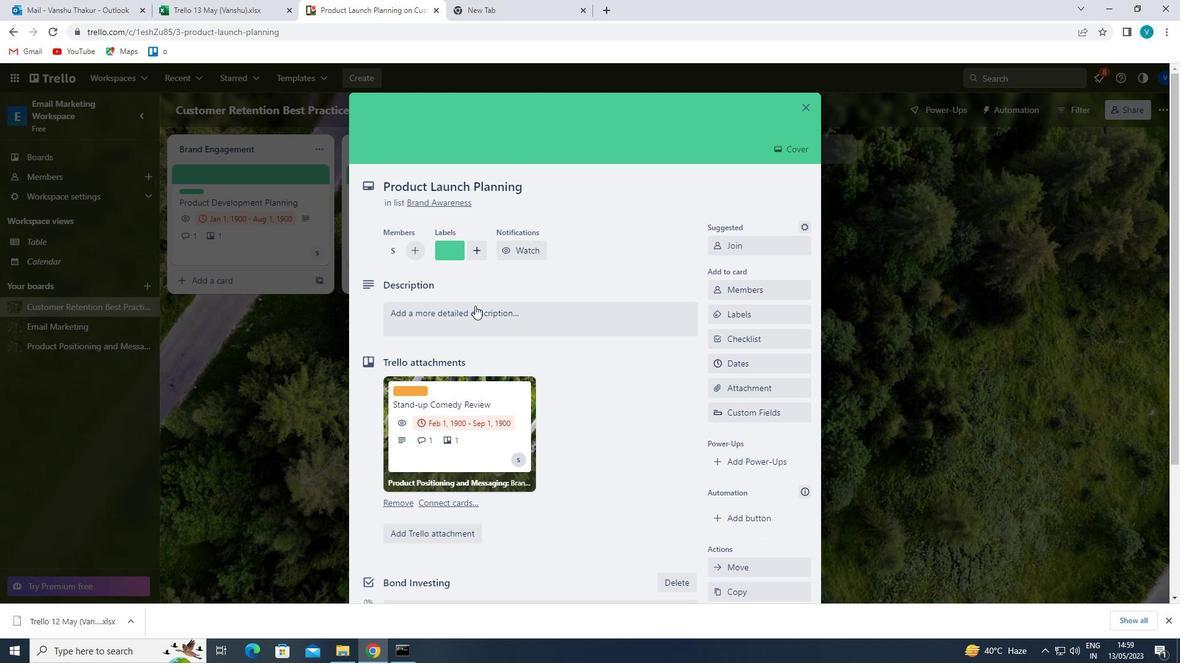 
Action: Mouse moved to (476, 315)
Screenshot: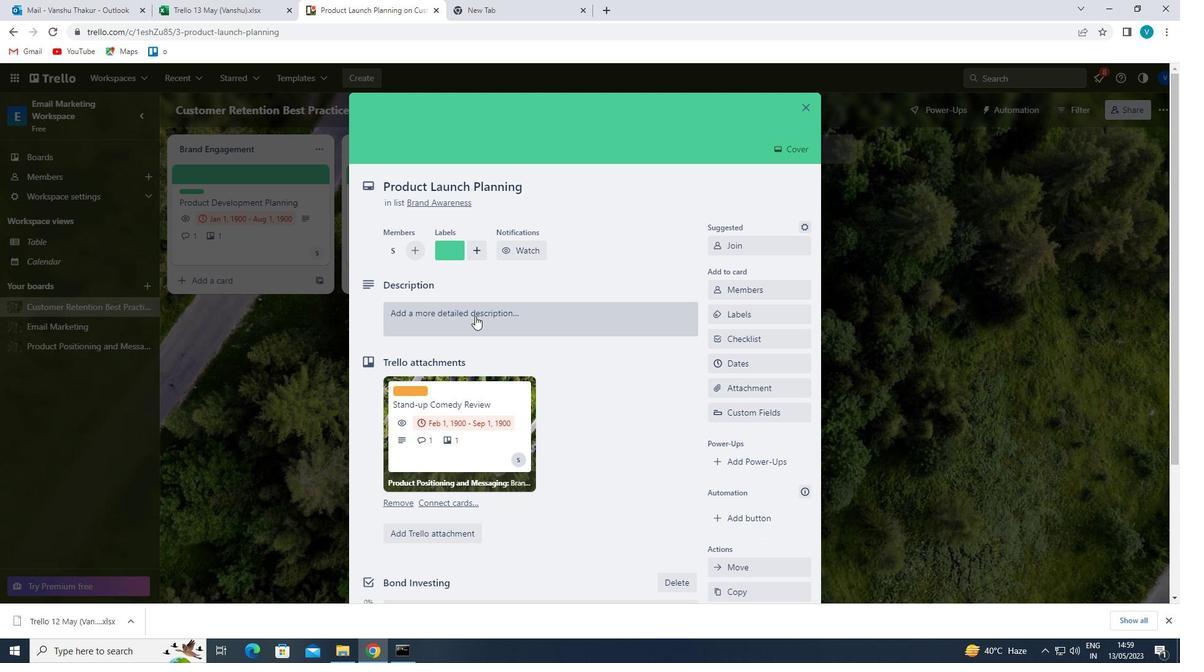 
Action: Key pressed '<Key.shift>PLAN<Key.space>AND<Key.space>EXECUTE<Key.space>COMPANY<Key.space>TEAM-BUILDINGRER<Key.backspace><Key.backspace><Key.backspace><Key.space>T<Key.backspace>RETREAT<Key.space>WITH<Key.space>A<Key.space>FOCUS<Key.space>ON<Key.space>PERSONAL<Key.space>BRANDING'
Screenshot: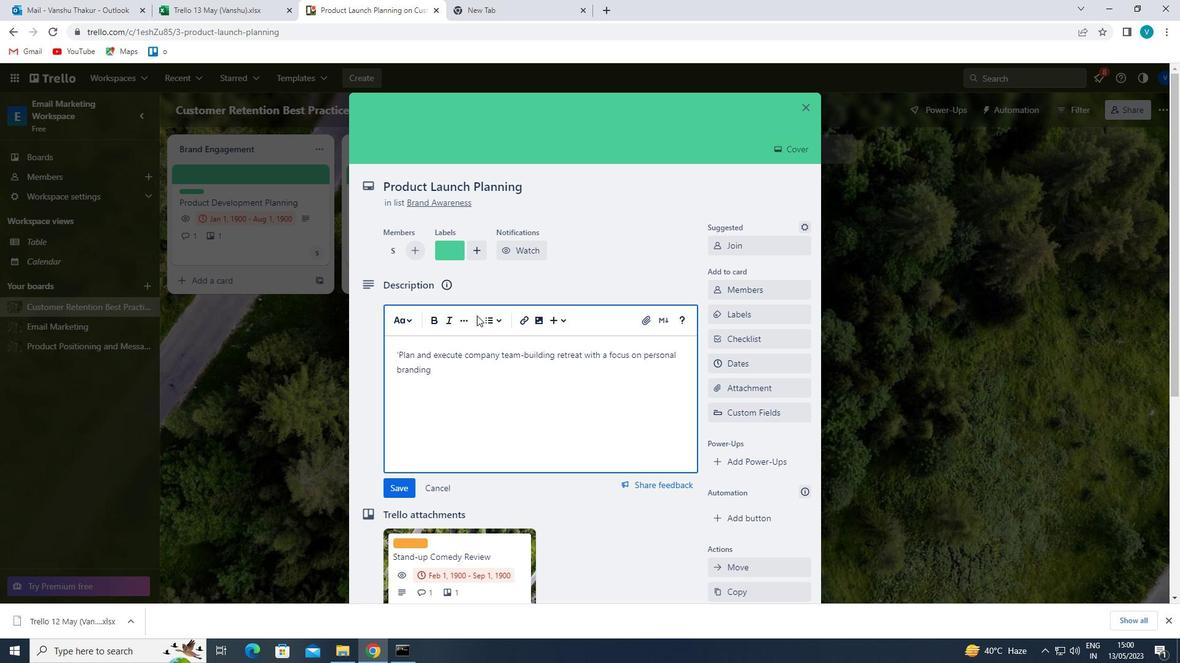 
Action: Mouse moved to (408, 486)
Screenshot: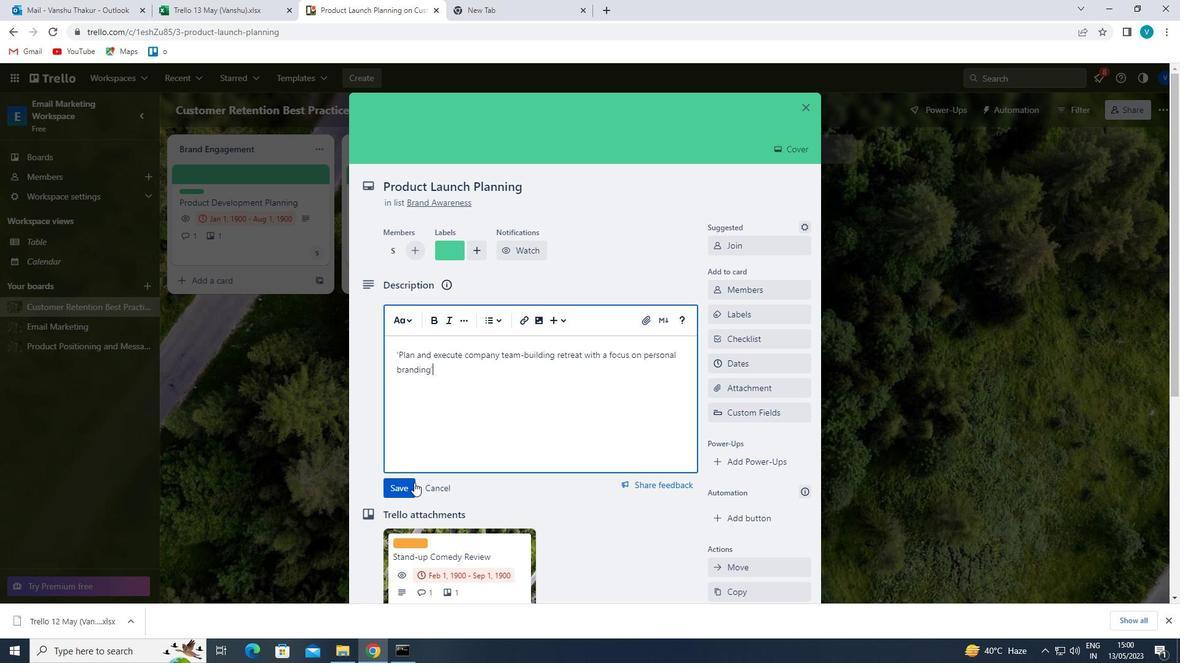 
Action: Mouse pressed left at (408, 486)
Screenshot: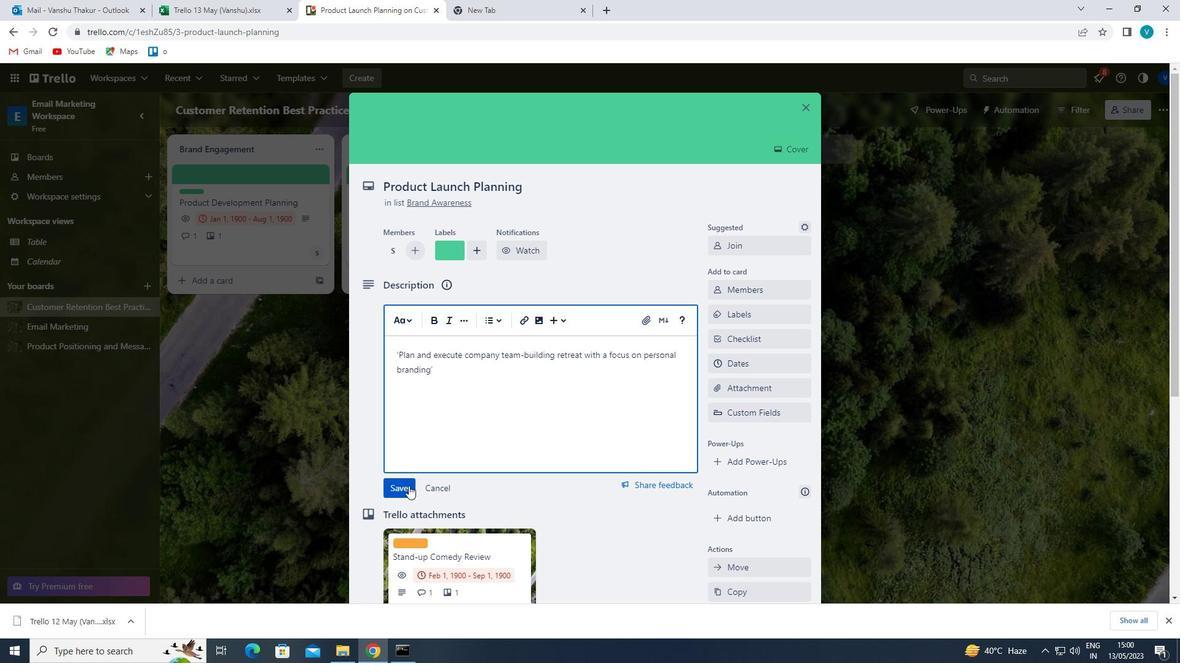 
Action: Mouse moved to (410, 484)
Screenshot: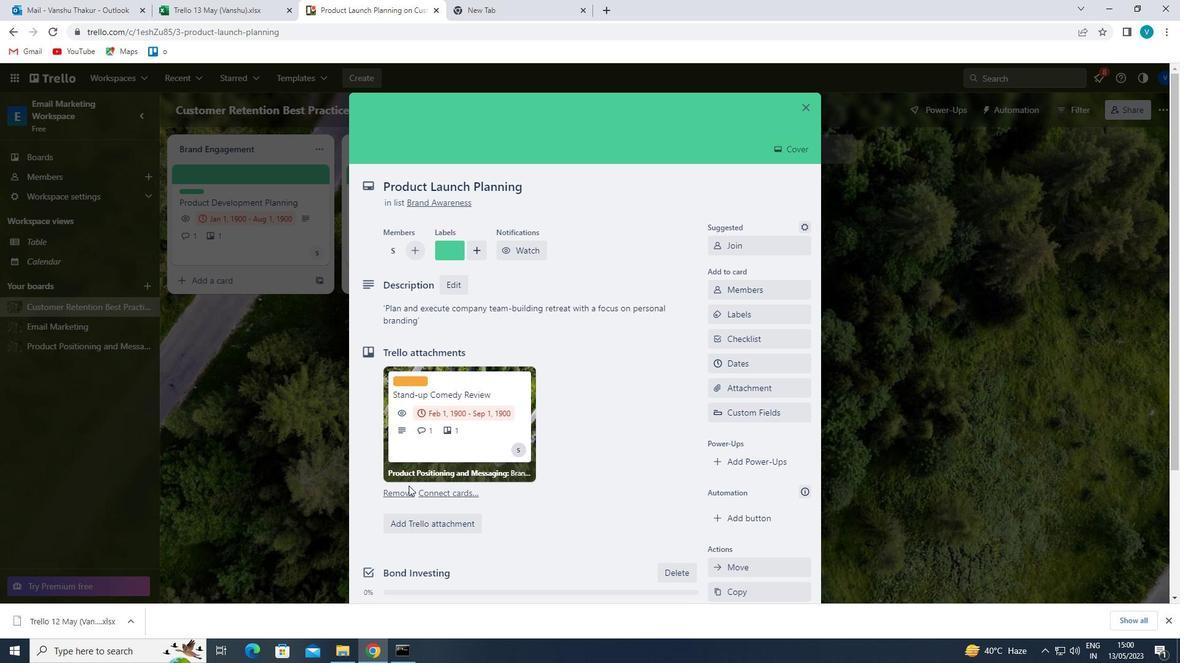 
Action: Mouse scrolled (410, 484) with delta (0, 0)
Screenshot: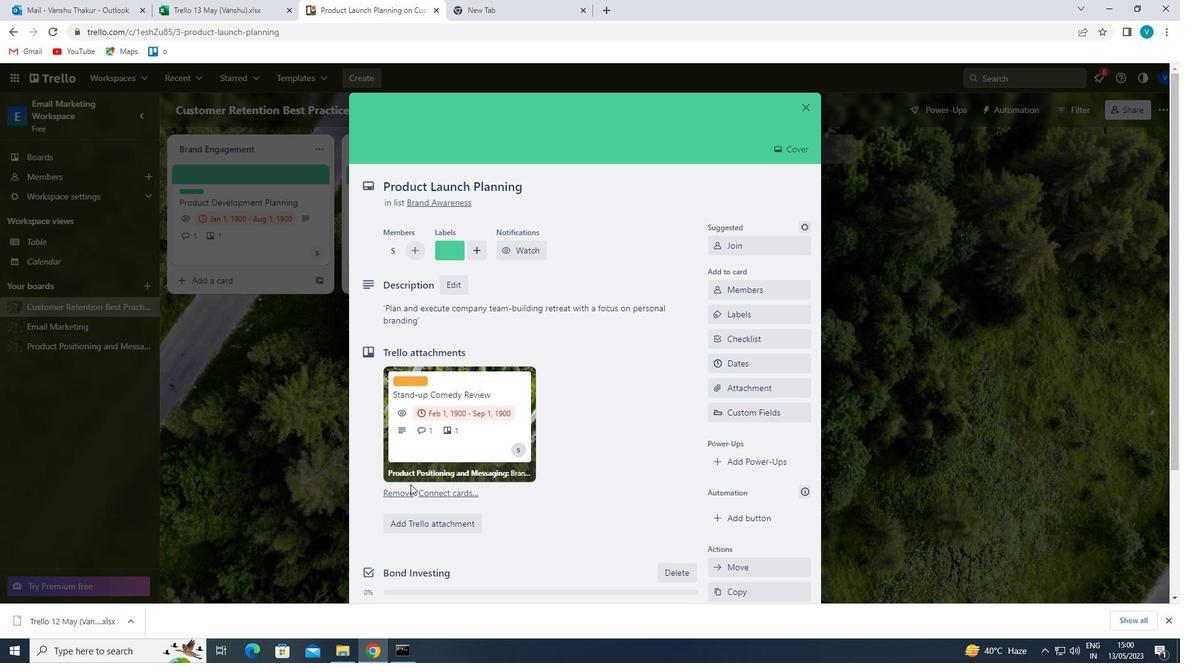 
Action: Mouse scrolled (410, 484) with delta (0, 0)
Screenshot: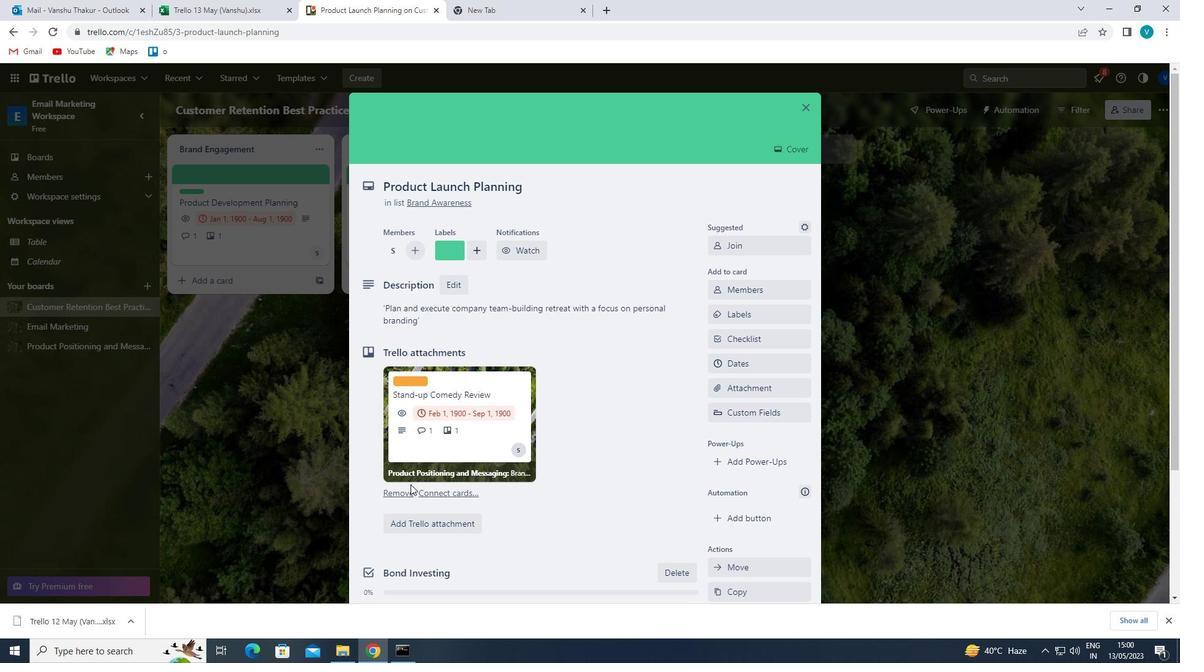 
Action: Mouse scrolled (410, 484) with delta (0, 0)
Screenshot: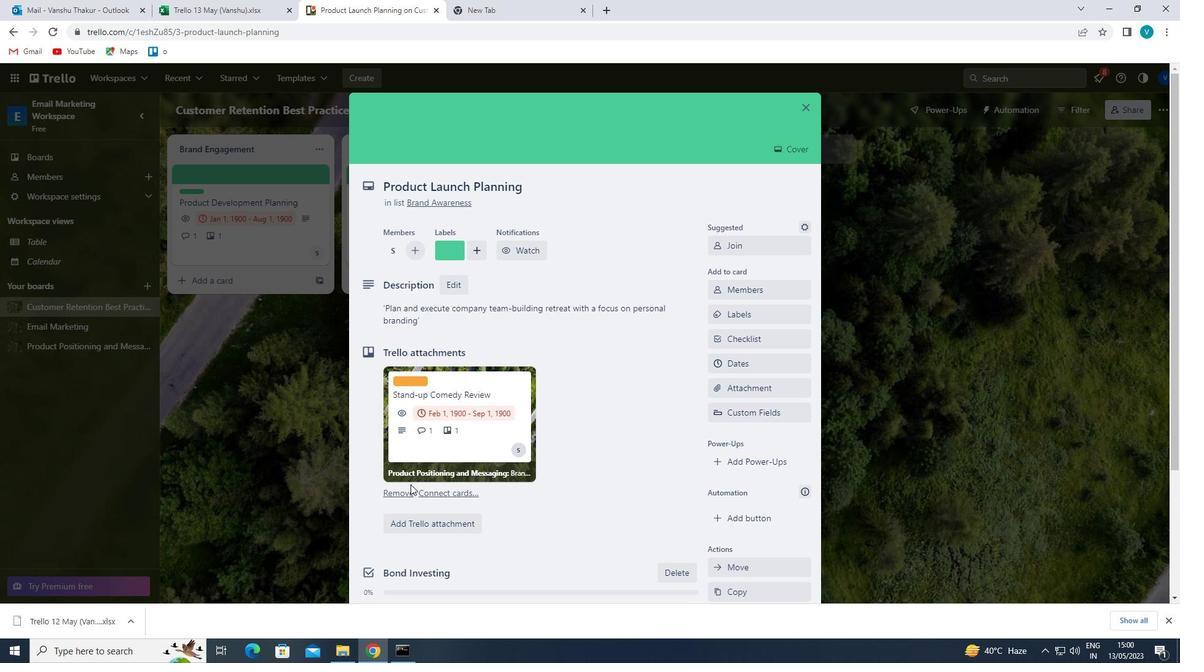 
Action: Mouse moved to (410, 524)
Screenshot: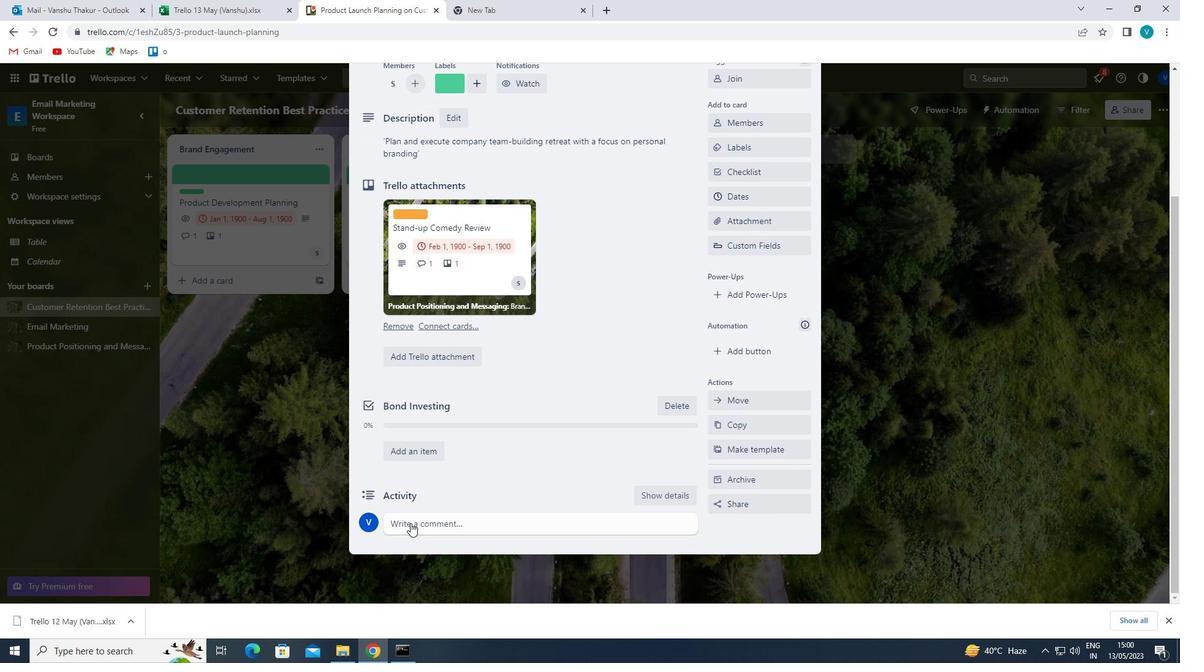 
Action: Mouse pressed left at (410, 524)
Screenshot: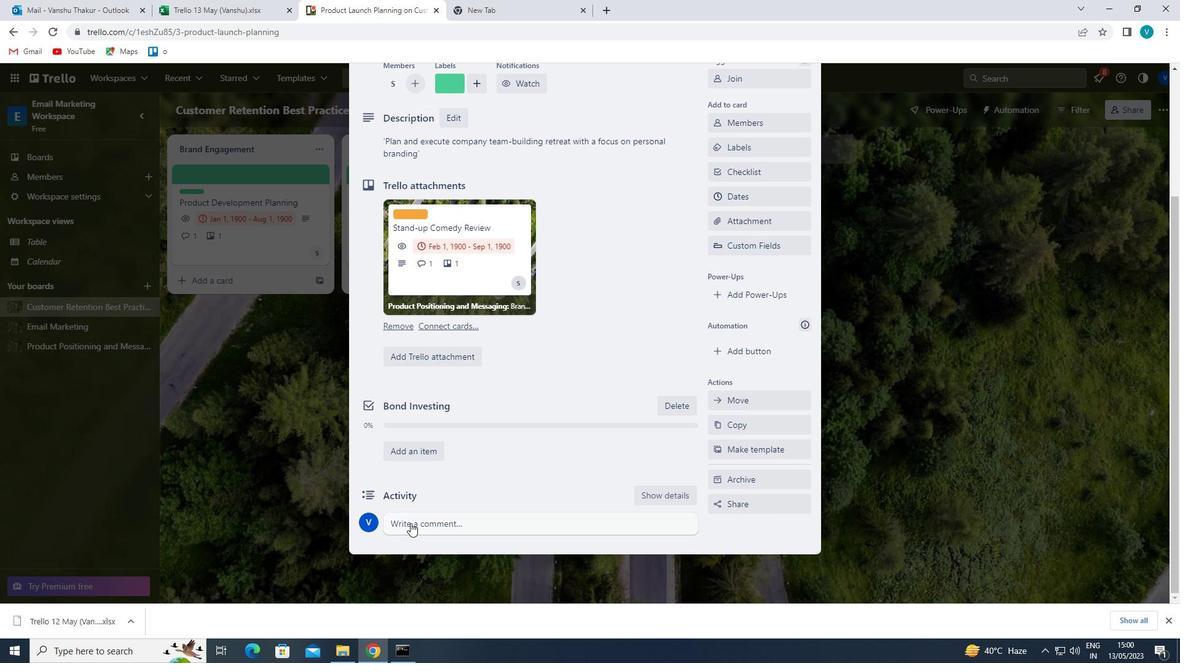 
Action: Mouse moved to (414, 523)
Screenshot: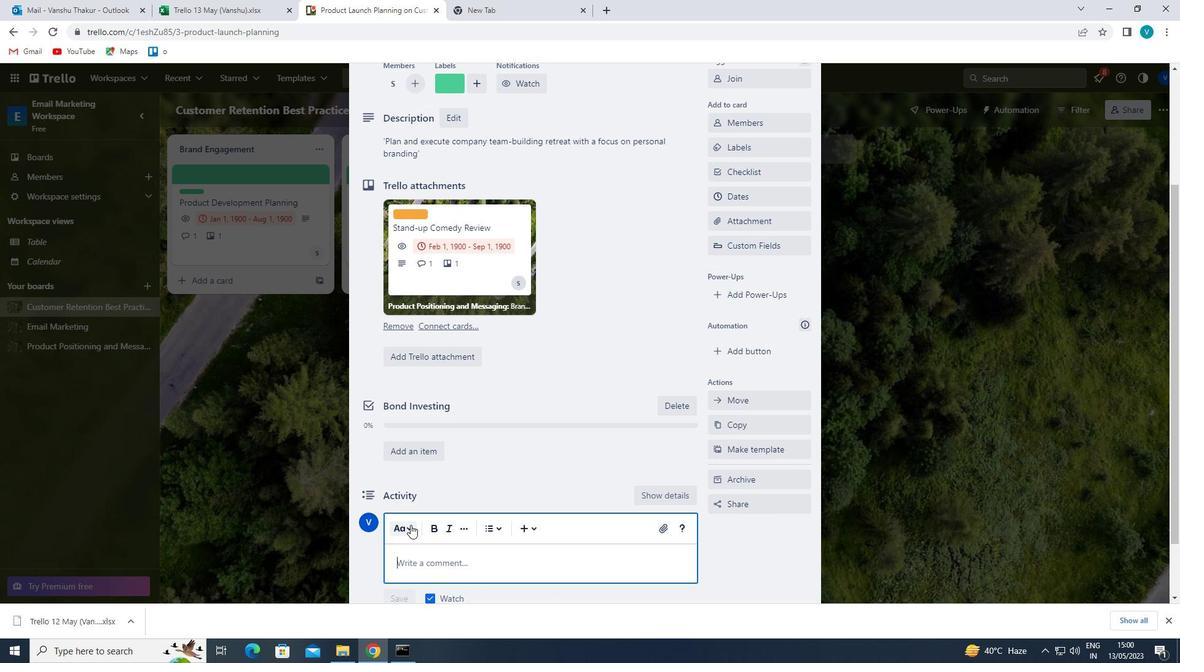
Action: Key pressed '<Key.shift>GIVEN<Key.space>THE<Key.space>POTENTIAL<Key.space>IMPACT<Key.space>OF<Key.space>THIS<Key.space>TASK<Key.space>ON<Key.space>OUR<Key.space>CP<Key.backspace>OMPANY<Key.space>FINANCIAL<Key.space>PERFORMANCE,<Key.space>LET<Key.space>US<Key.space>ENSURE<Key.space>THAT<Key.space>WE<Key.space>APPROACH<Key.space>IT<Key.space>WITH<Key.space>A<Key.space>FOCUS<Key.space>ON<Key.space><Key.shift>ROI.'
Screenshot: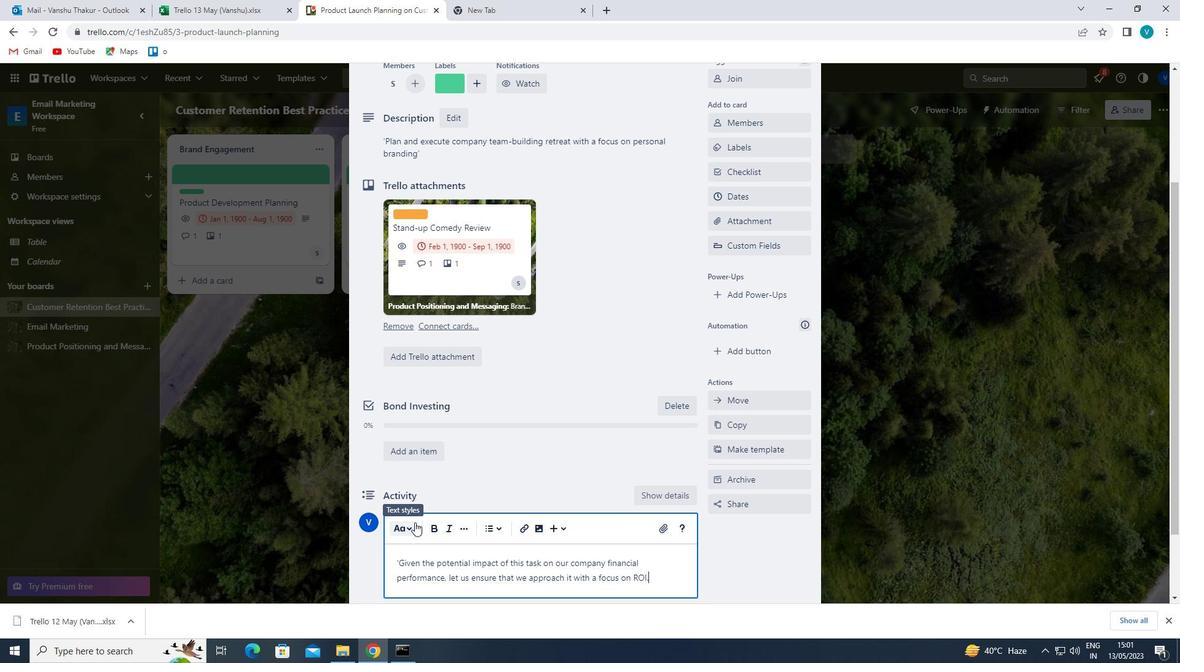 
Action: Mouse moved to (415, 522)
Screenshot: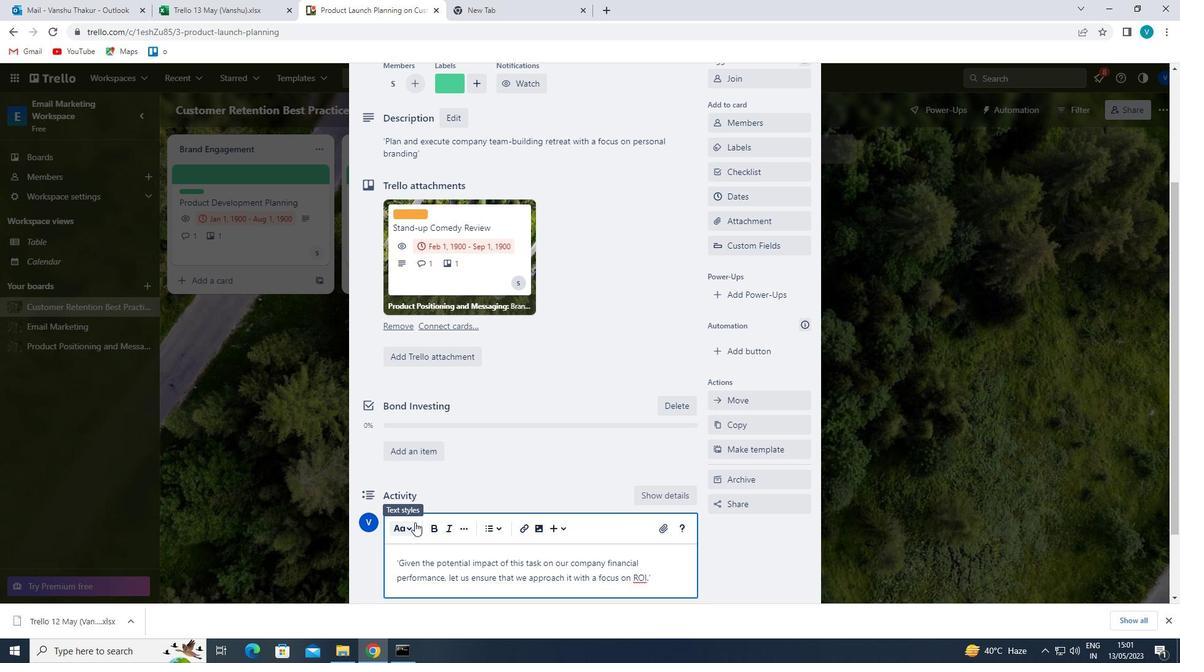 
Action: Mouse scrolled (415, 521) with delta (0, 0)
Screenshot: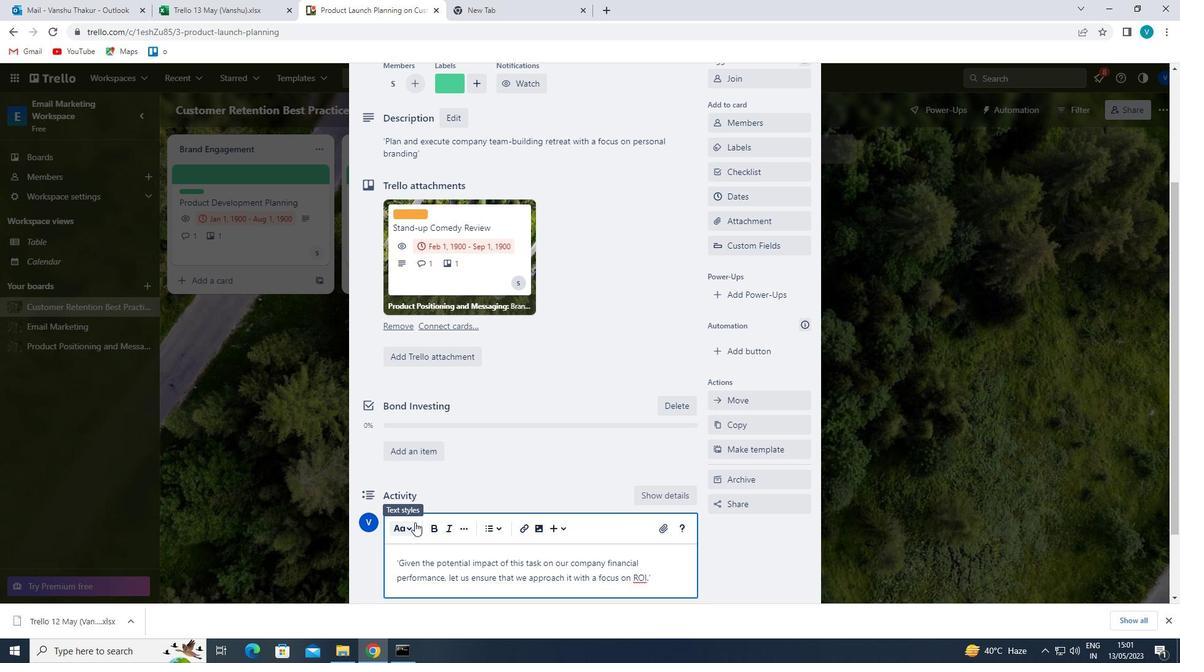 
Action: Mouse scrolled (415, 521) with delta (0, 0)
Screenshot: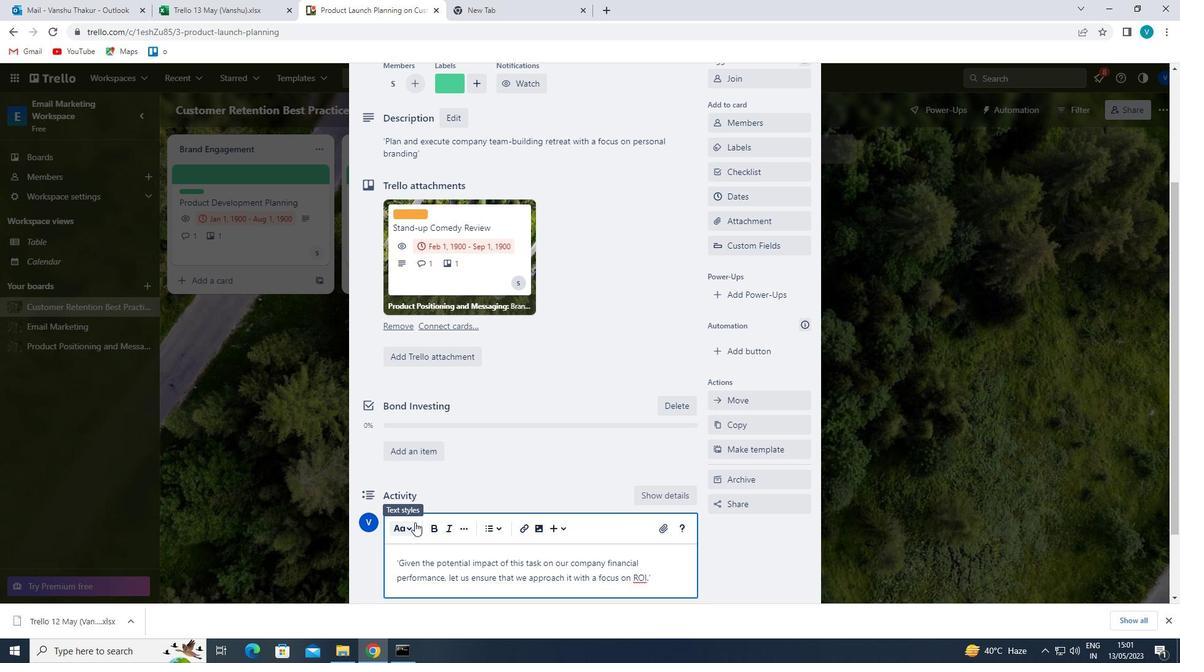 
Action: Mouse moved to (405, 526)
Screenshot: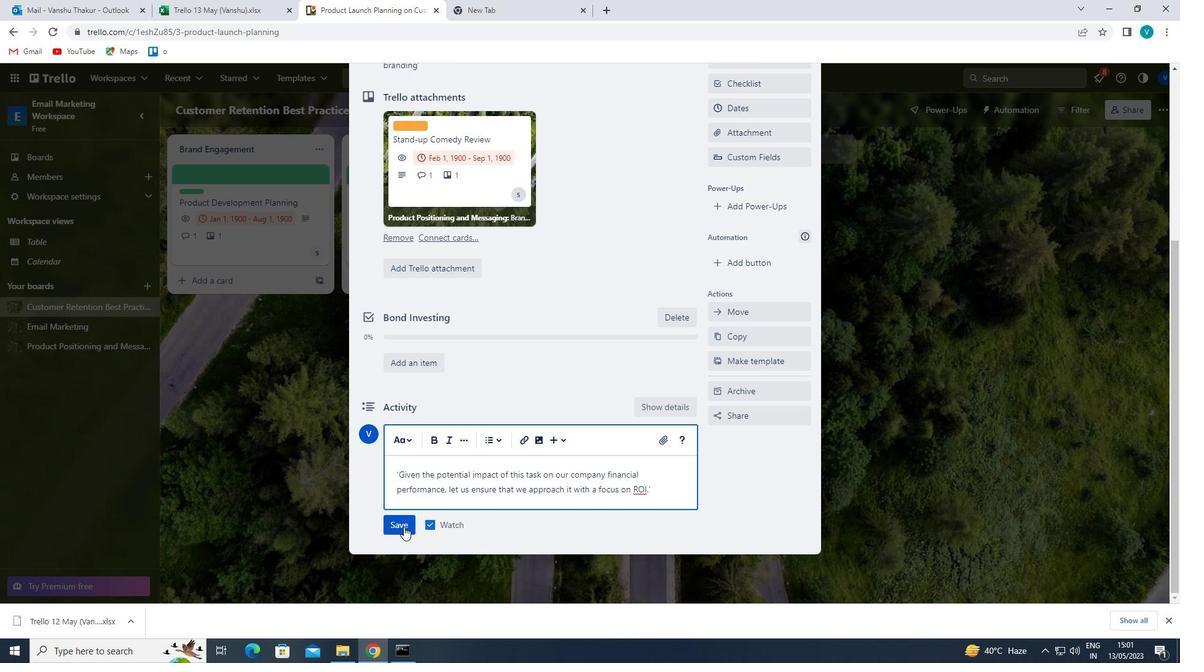 
Action: Mouse pressed left at (405, 526)
Screenshot: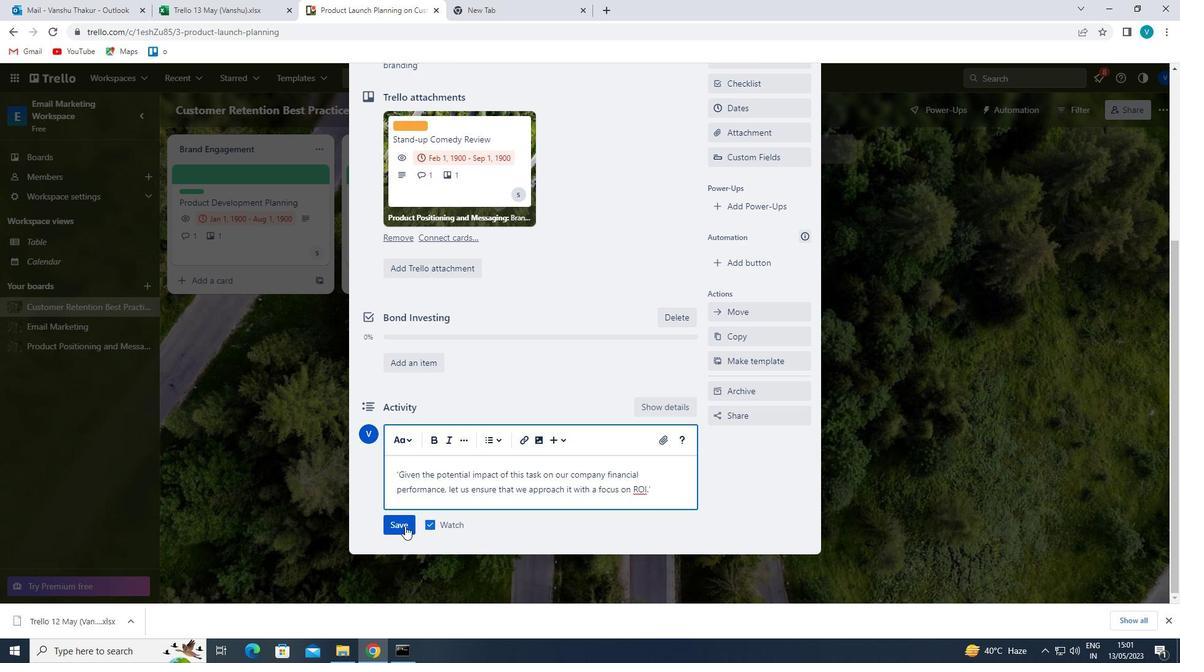 
Action: Mouse moved to (734, 113)
Screenshot: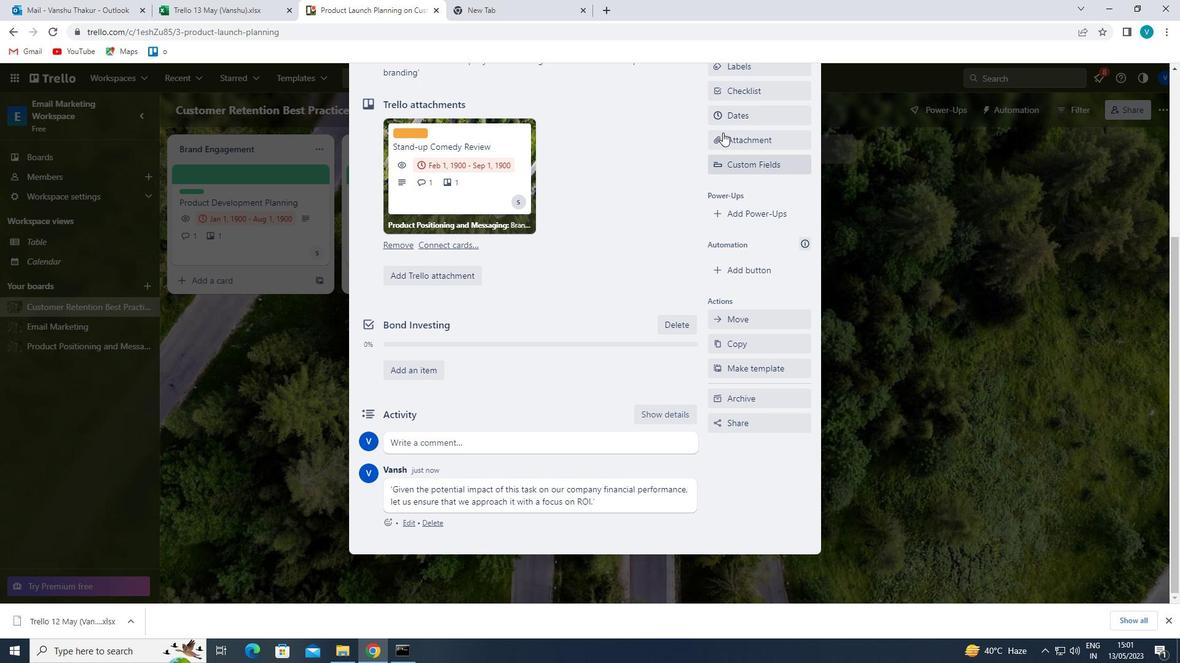 
Action: Mouse pressed left at (734, 113)
Screenshot: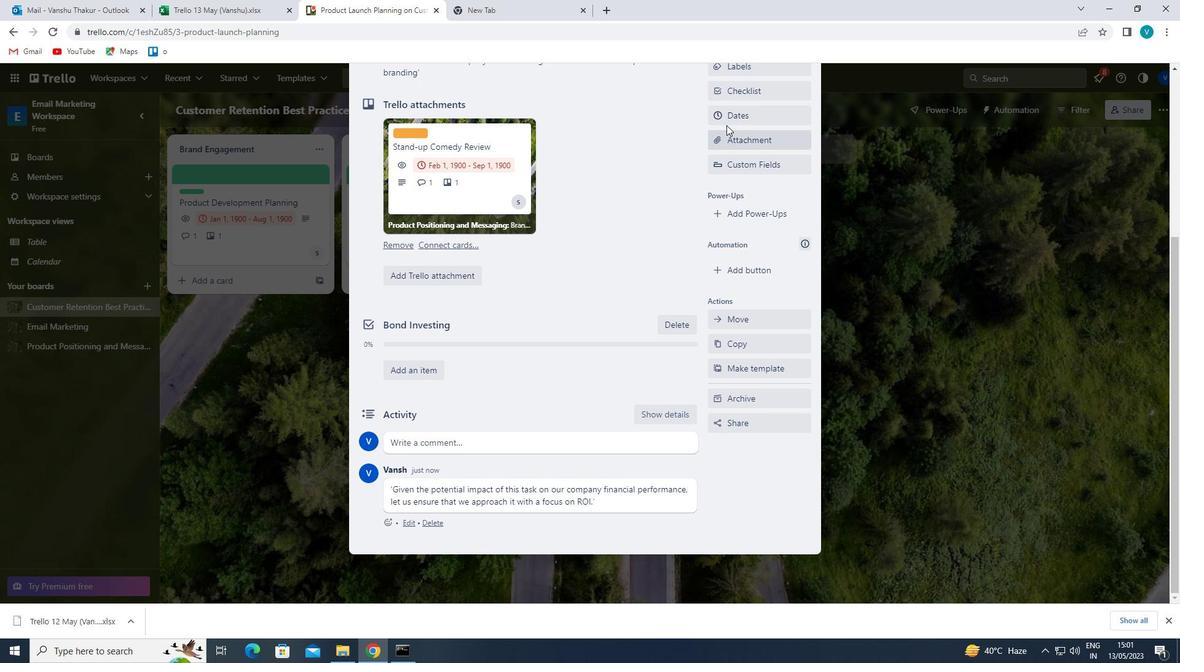 
Action: Mouse moved to (724, 365)
Screenshot: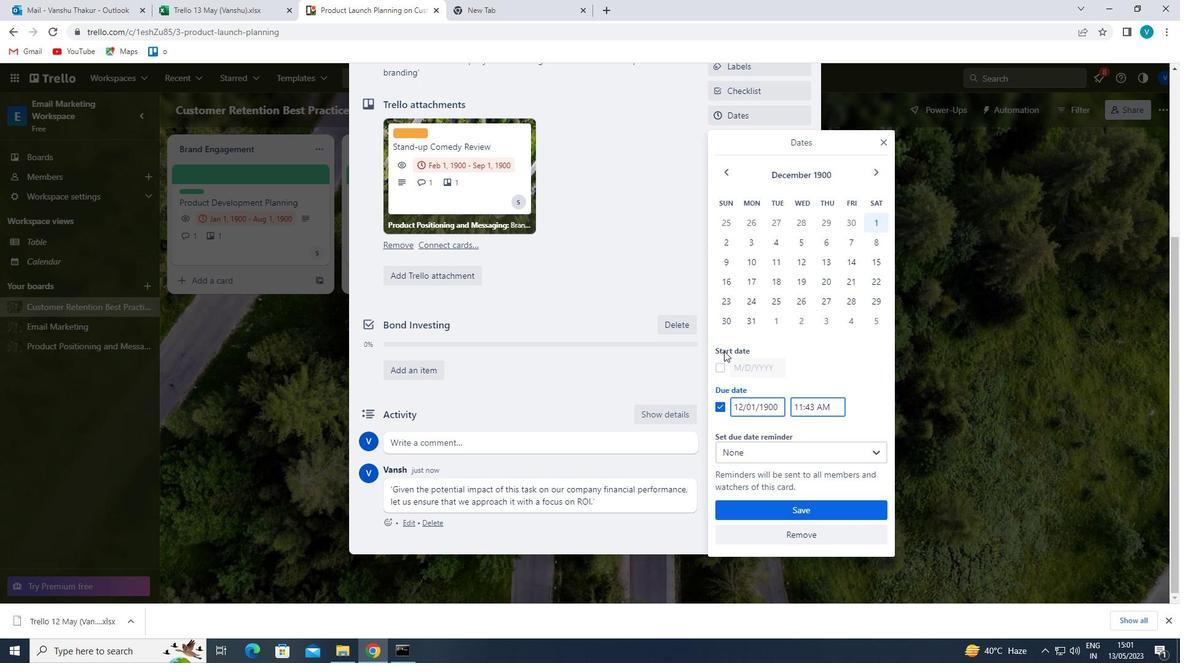 
Action: Mouse pressed left at (724, 365)
Screenshot: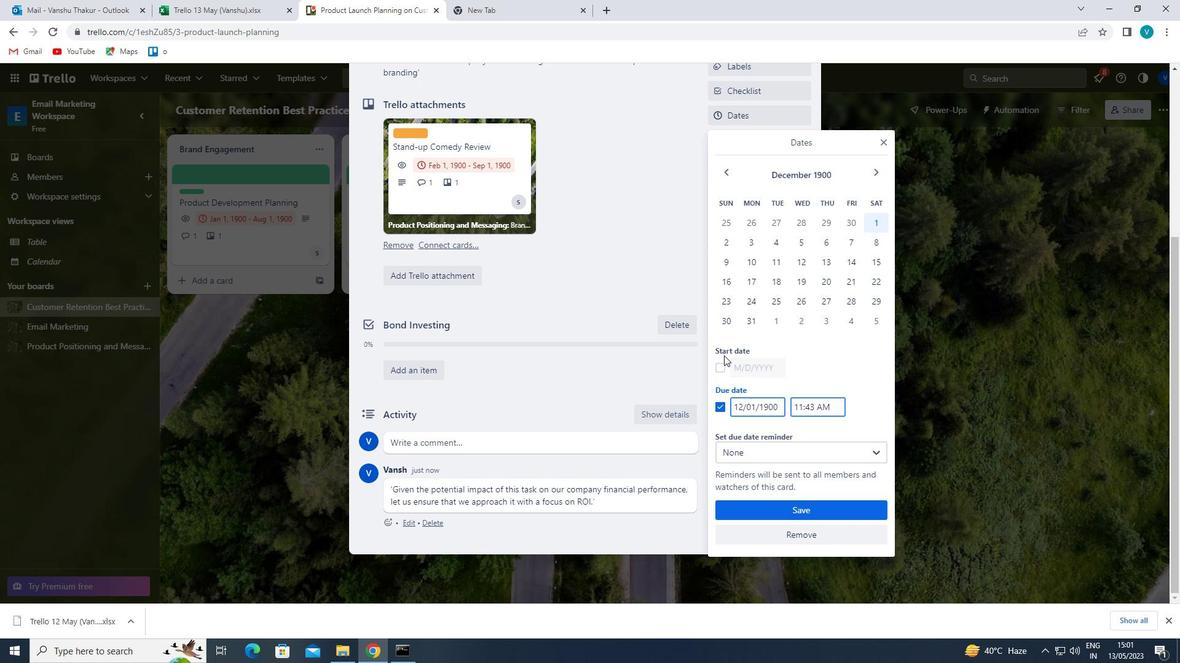
Action: Mouse moved to (738, 364)
Screenshot: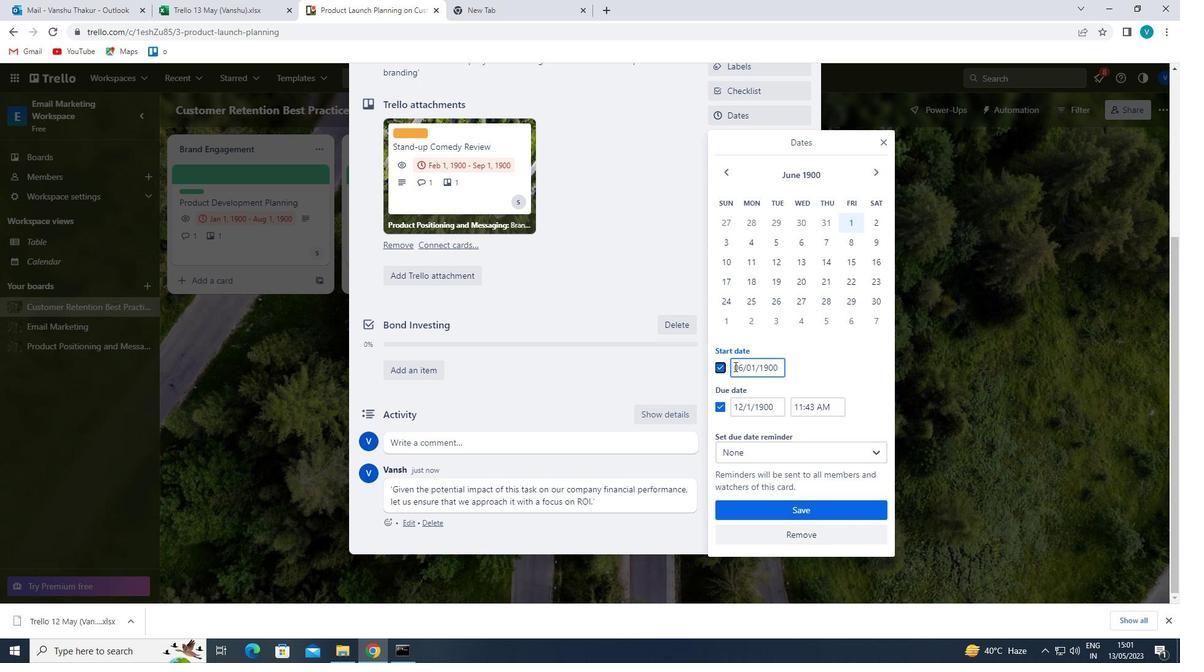 
Action: Mouse pressed left at (738, 364)
Screenshot: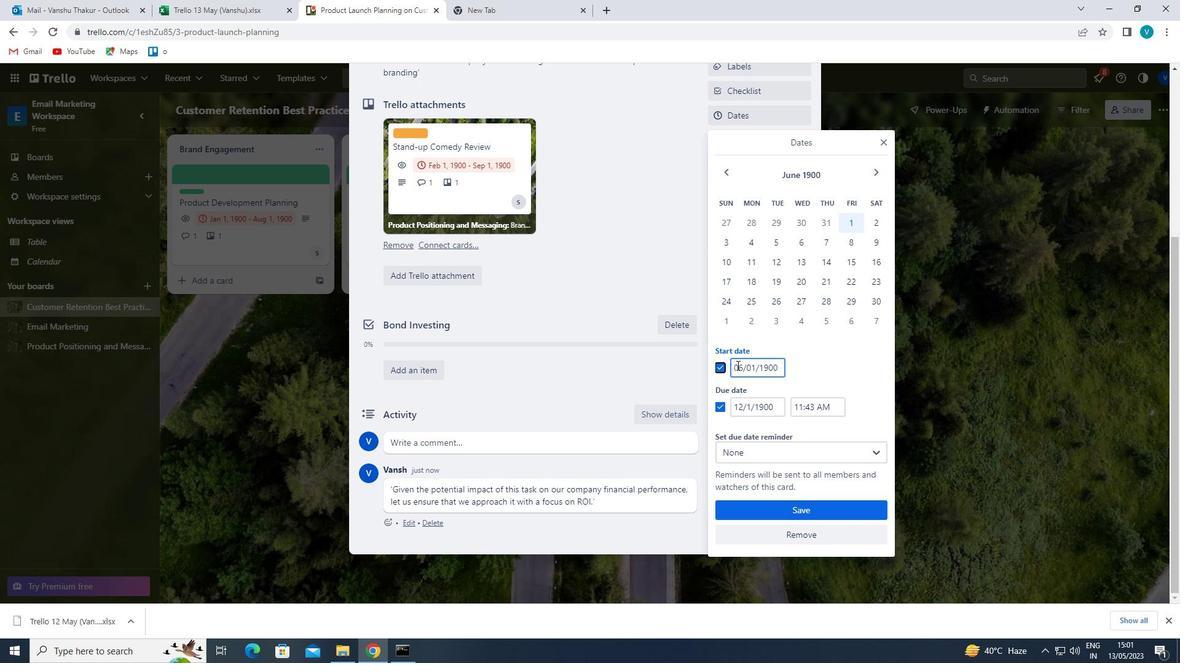 
Action: Mouse moved to (741, 366)
Screenshot: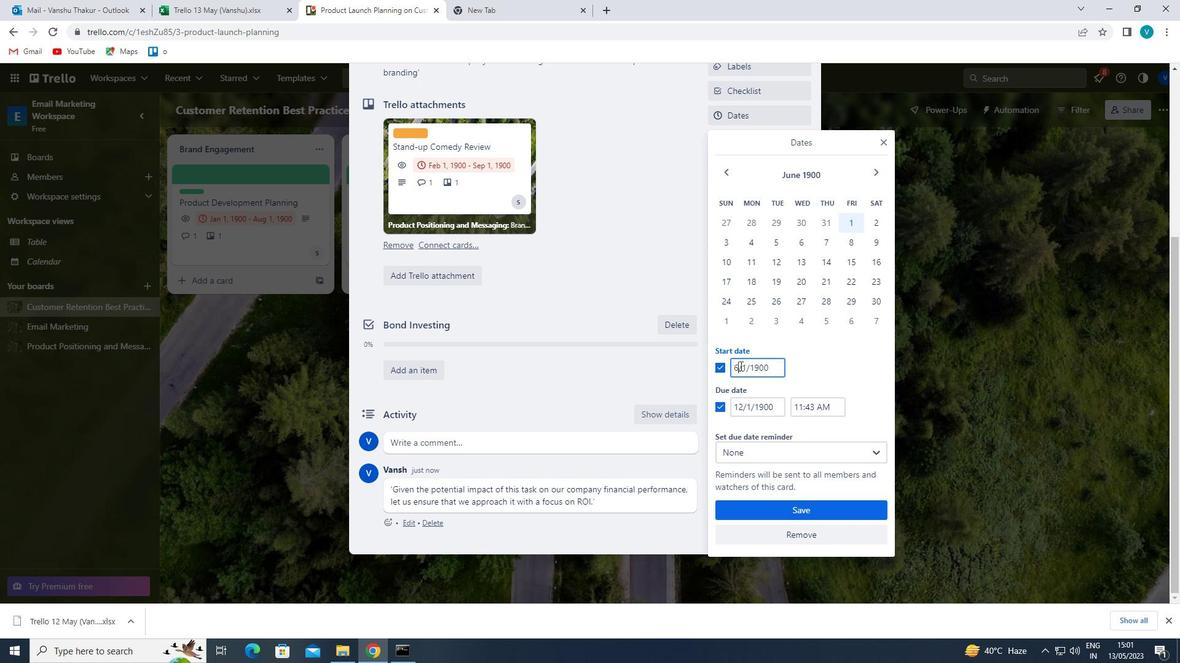 
Action: Key pressed <Key.backspace>7
Screenshot: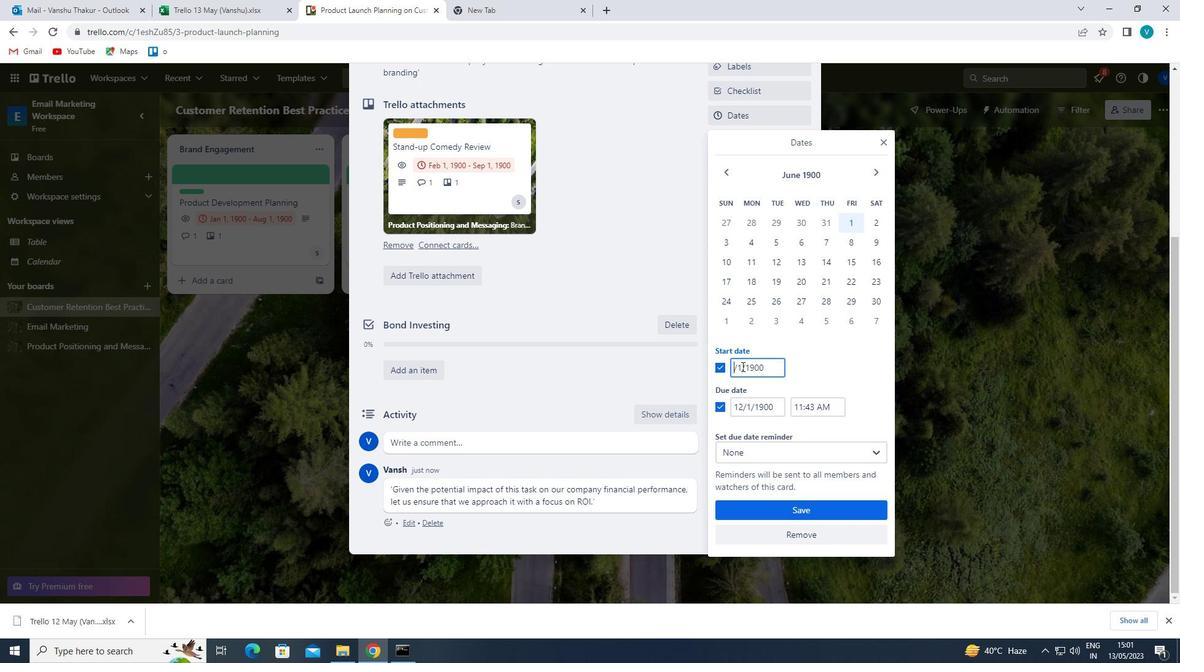 
Action: Mouse moved to (742, 411)
Screenshot: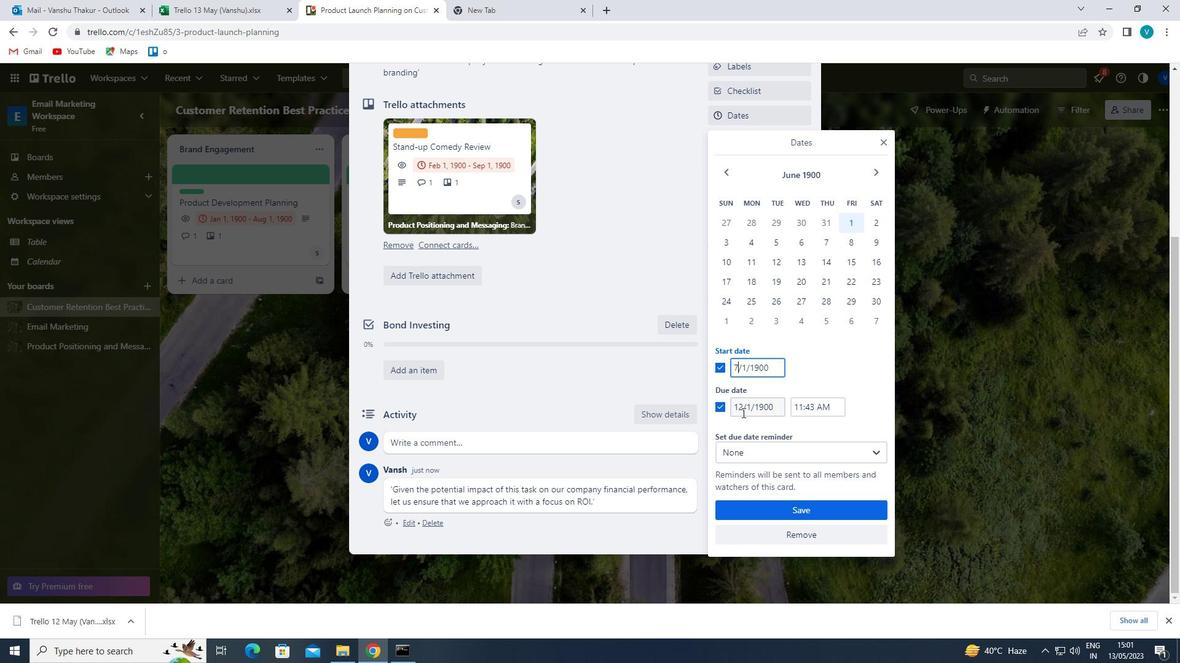 
Action: Mouse pressed left at (742, 411)
Screenshot: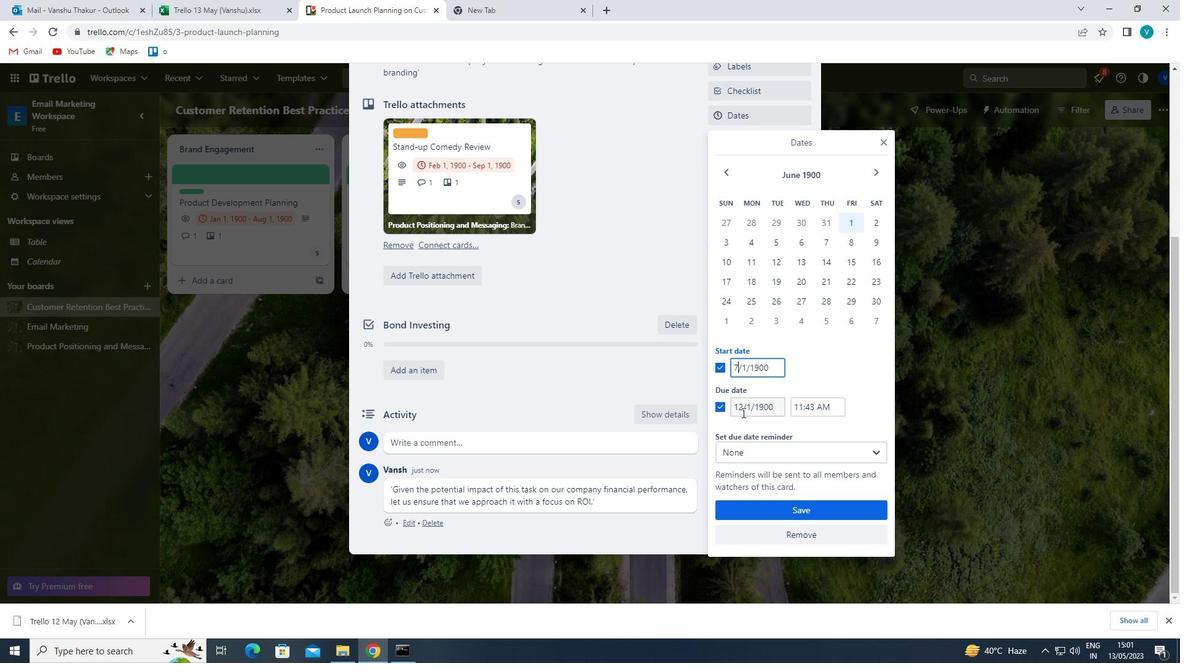 
Action: Mouse moved to (750, 422)
Screenshot: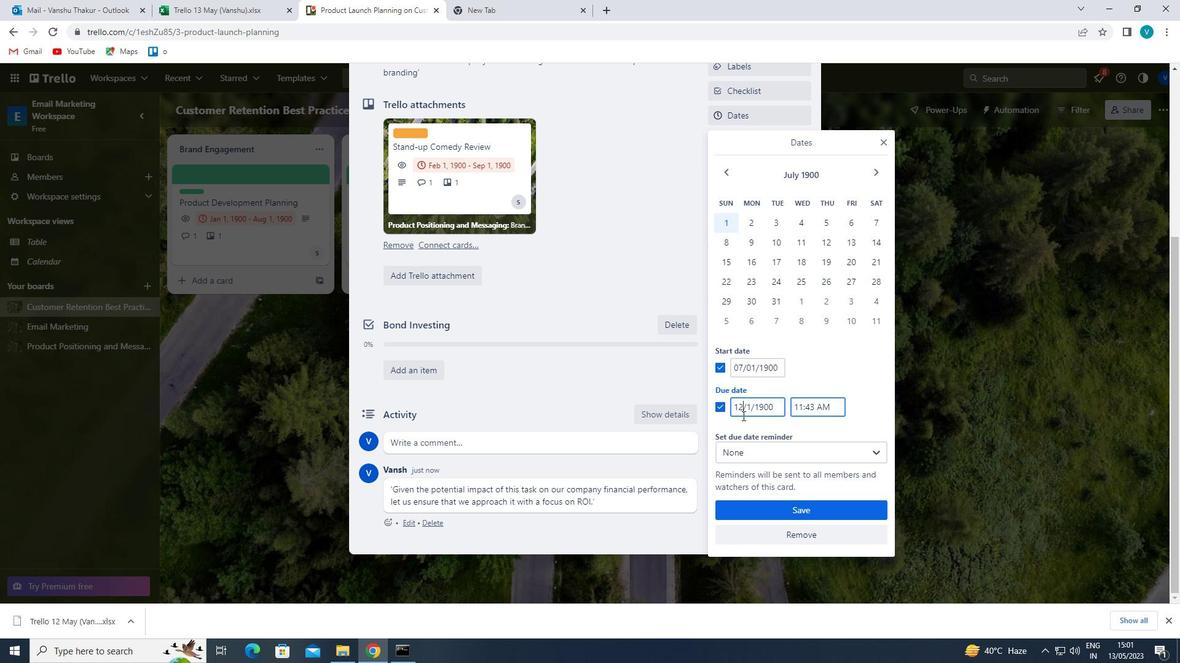 
Action: Key pressed <Key.backspace>4
Screenshot: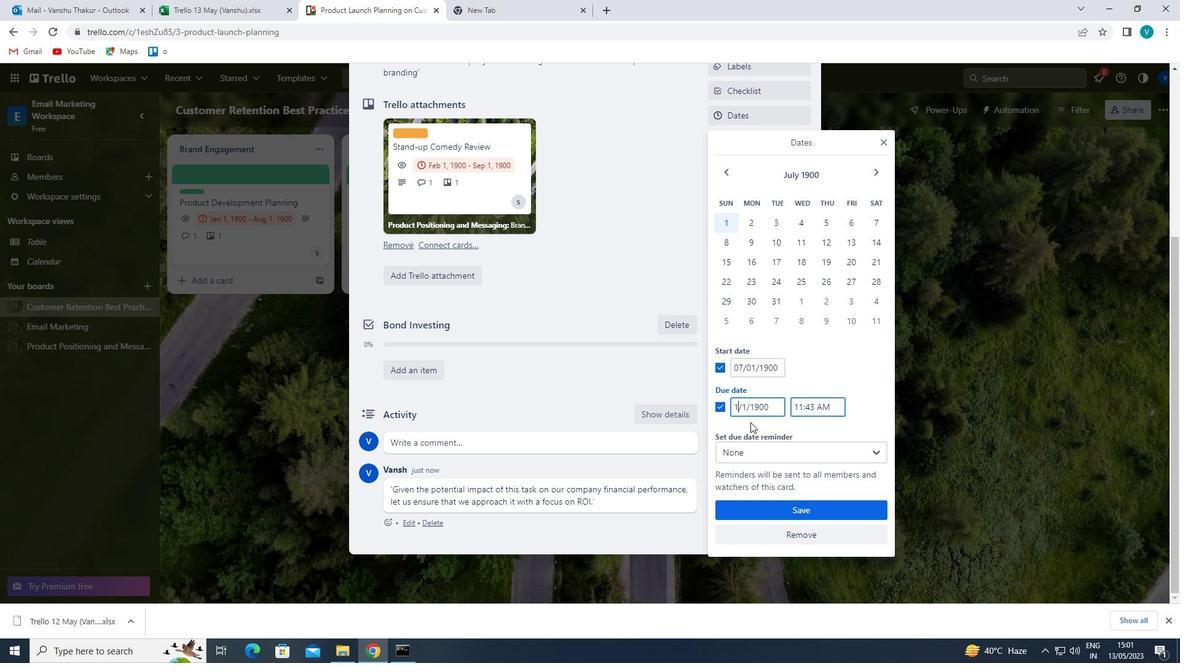 
Action: Mouse moved to (752, 504)
Screenshot: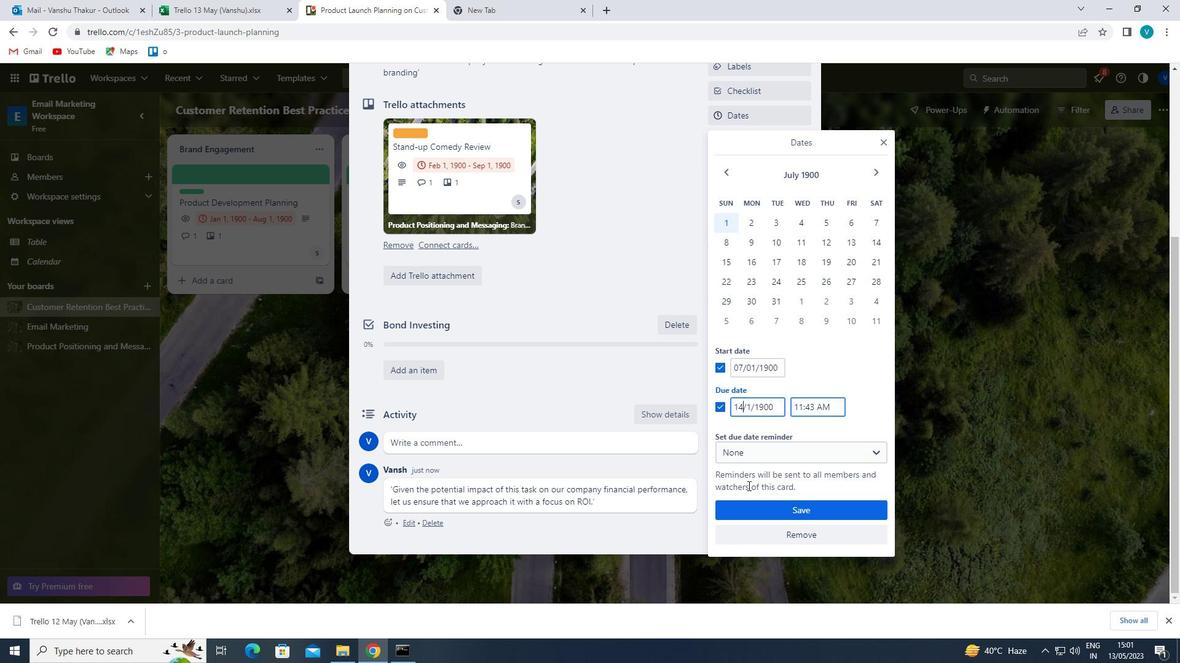 
Action: Mouse pressed left at (752, 504)
Screenshot: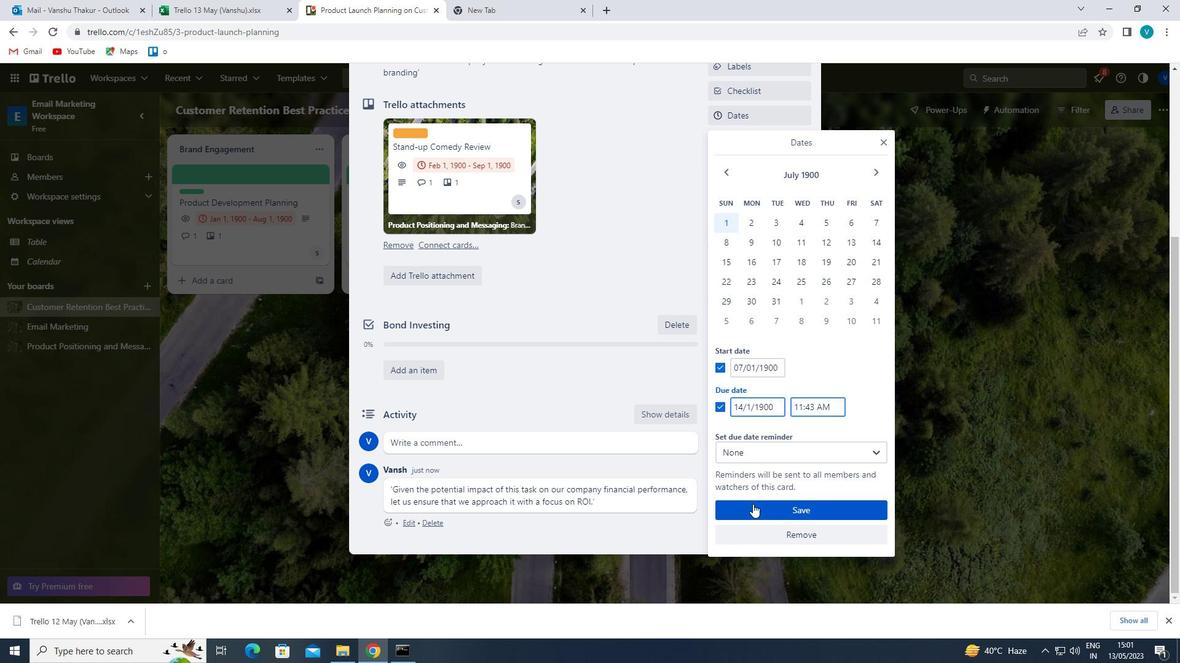 
